 Task: Add the task  Integrate website with a new chatbot for customer support to the section Infinity and Beyond in the project BlueChip and add a Due Date to the respective task as 2024/01/20
Action: Mouse moved to (933, 554)
Screenshot: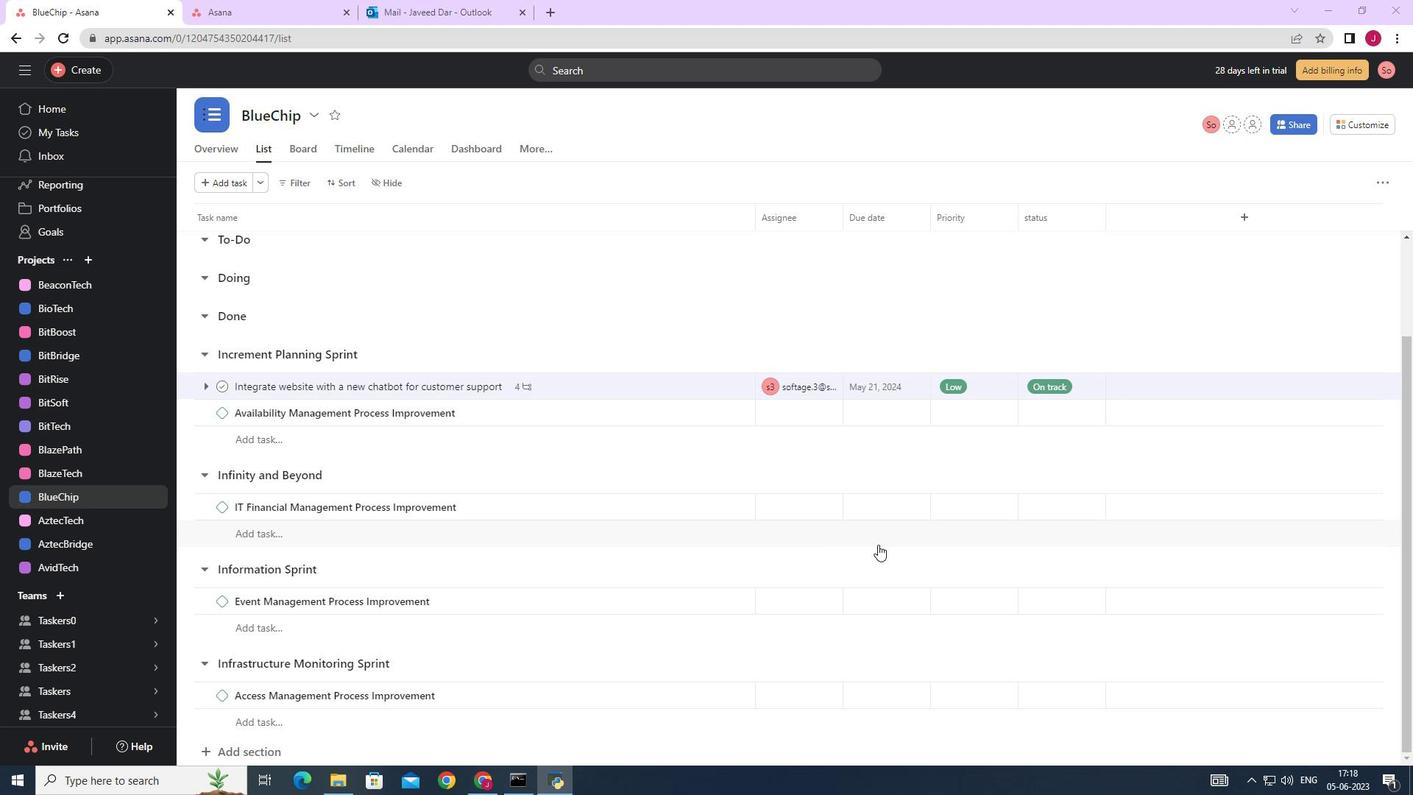 
Action: Mouse scrolled (933, 553) with delta (0, 0)
Screenshot: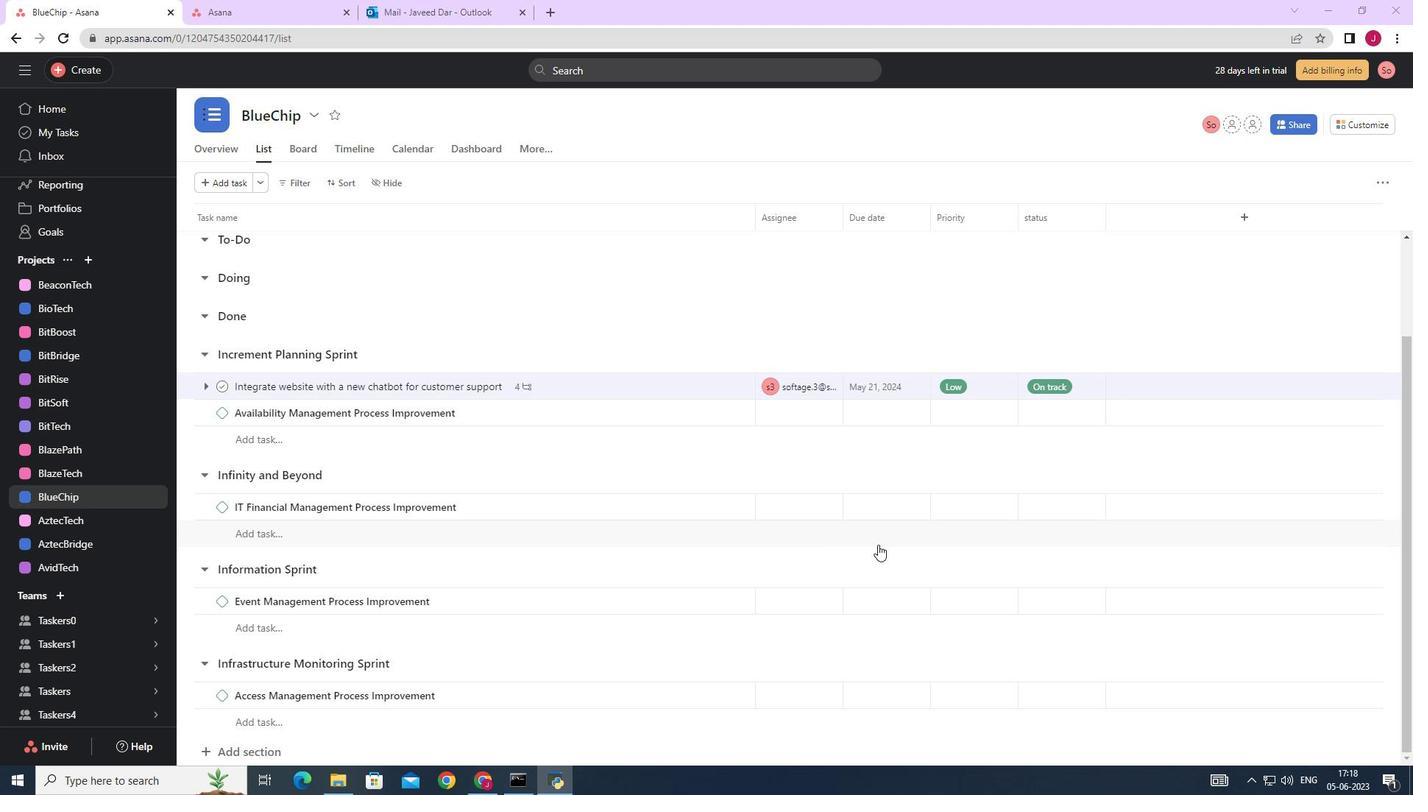 
Action: Mouse moved to (933, 554)
Screenshot: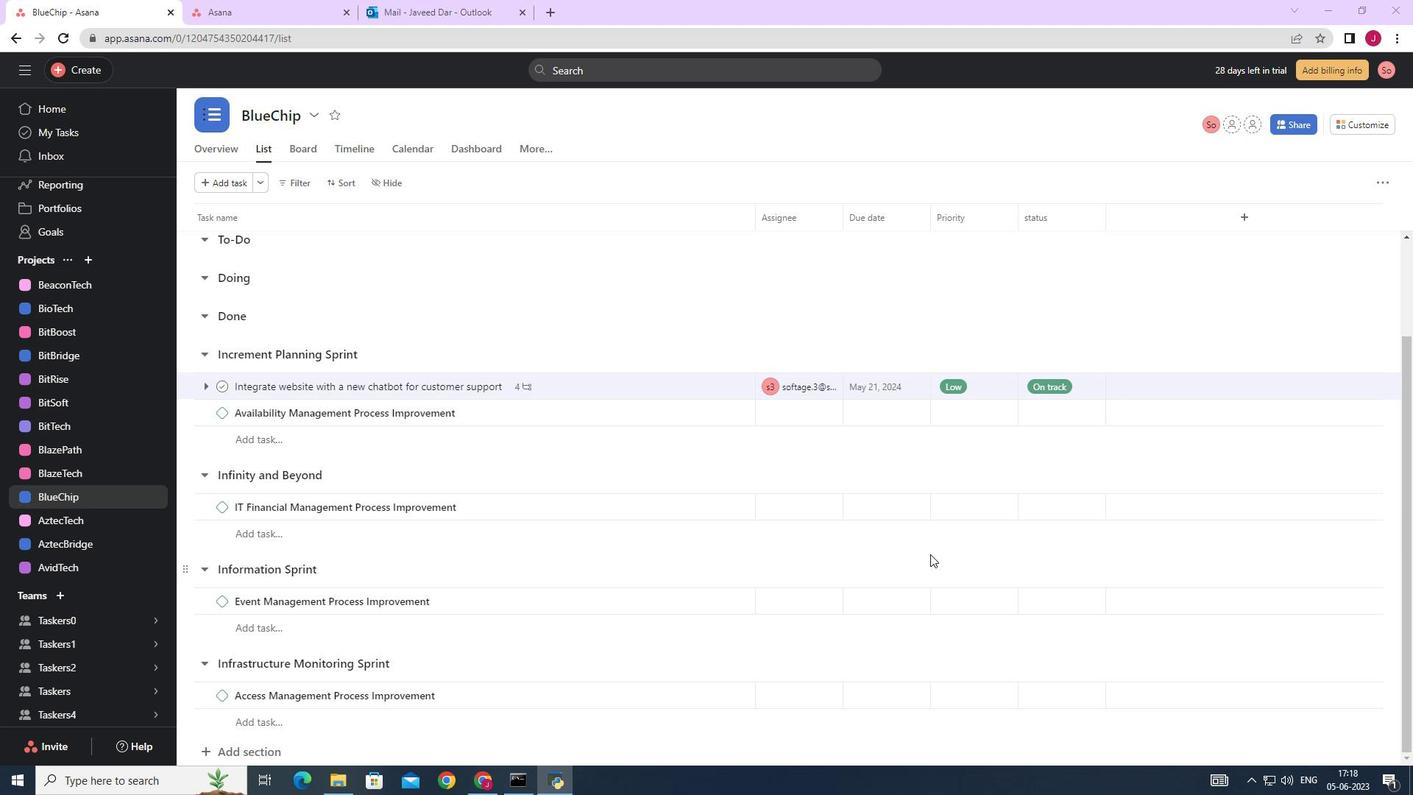 
Action: Mouse scrolled (933, 553) with delta (0, 0)
Screenshot: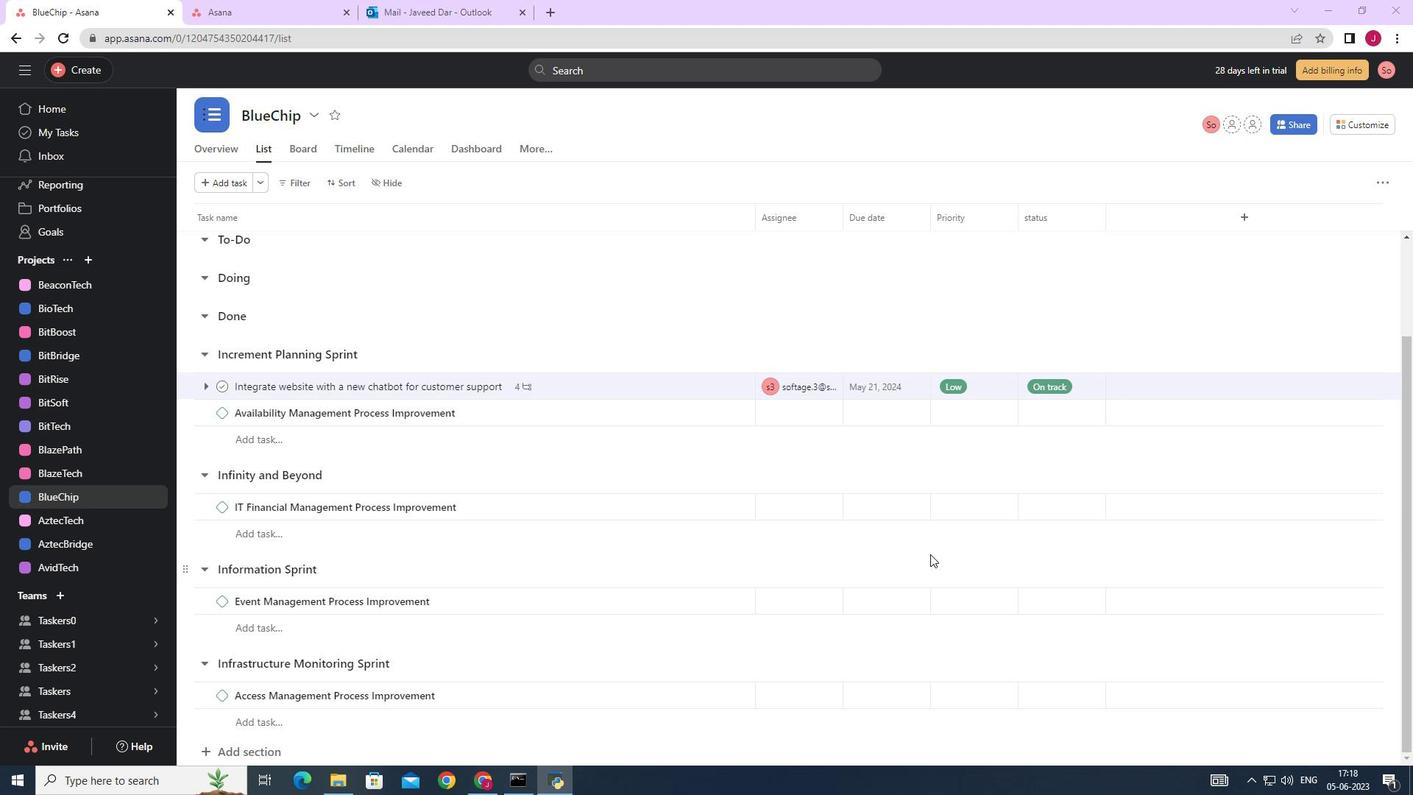 
Action: Mouse moved to (934, 554)
Screenshot: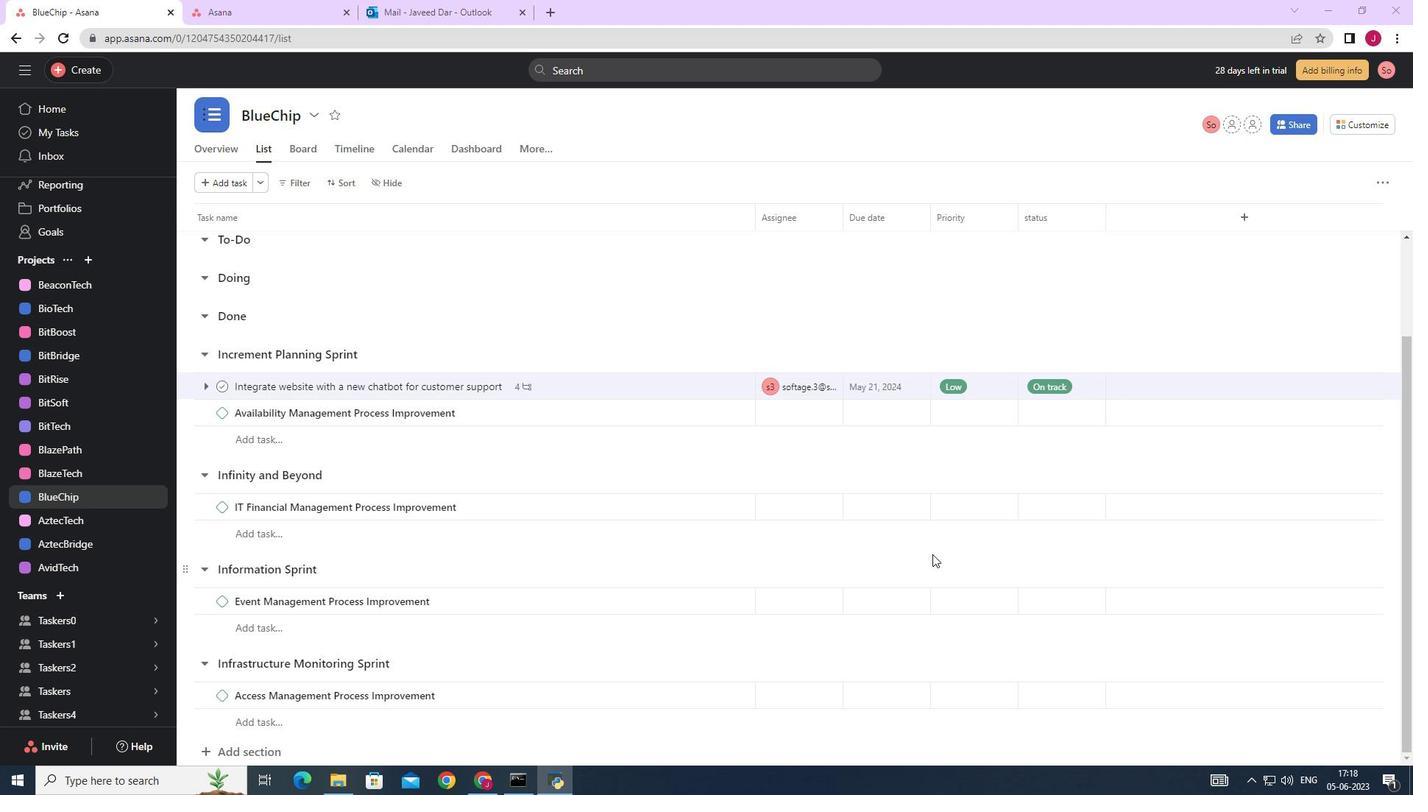 
Action: Mouse scrolled (934, 553) with delta (0, 0)
Screenshot: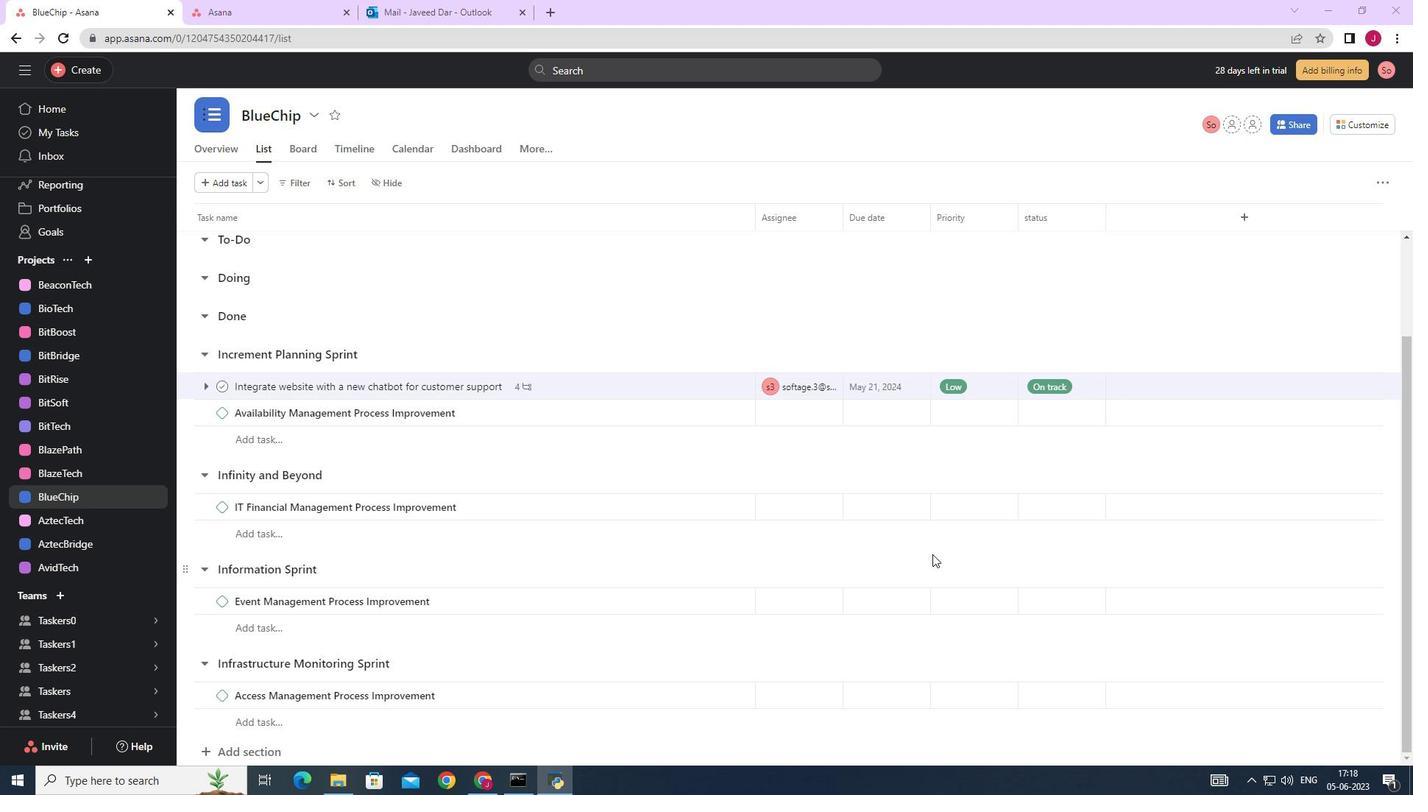 
Action: Mouse moved to (935, 554)
Screenshot: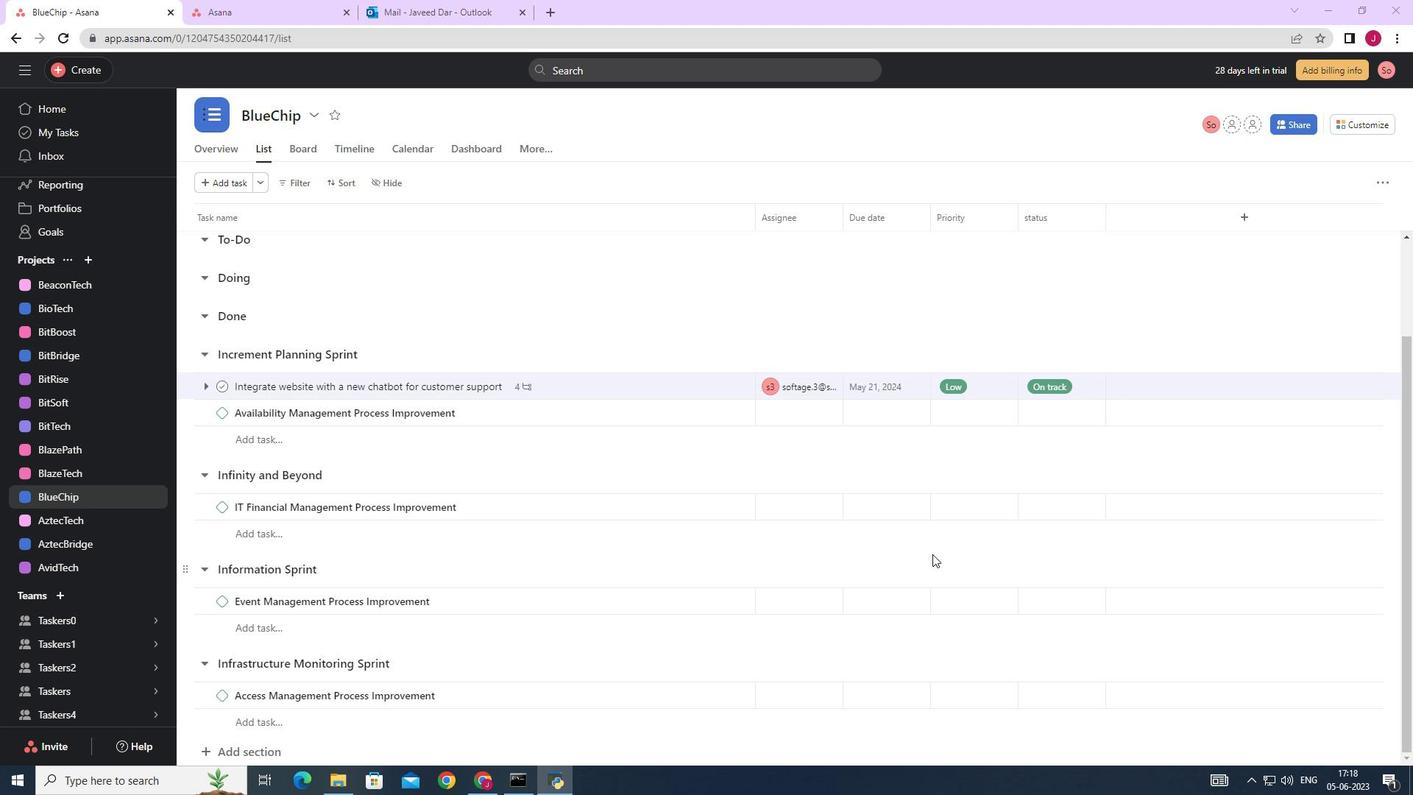 
Action: Mouse scrolled (935, 553) with delta (0, 0)
Screenshot: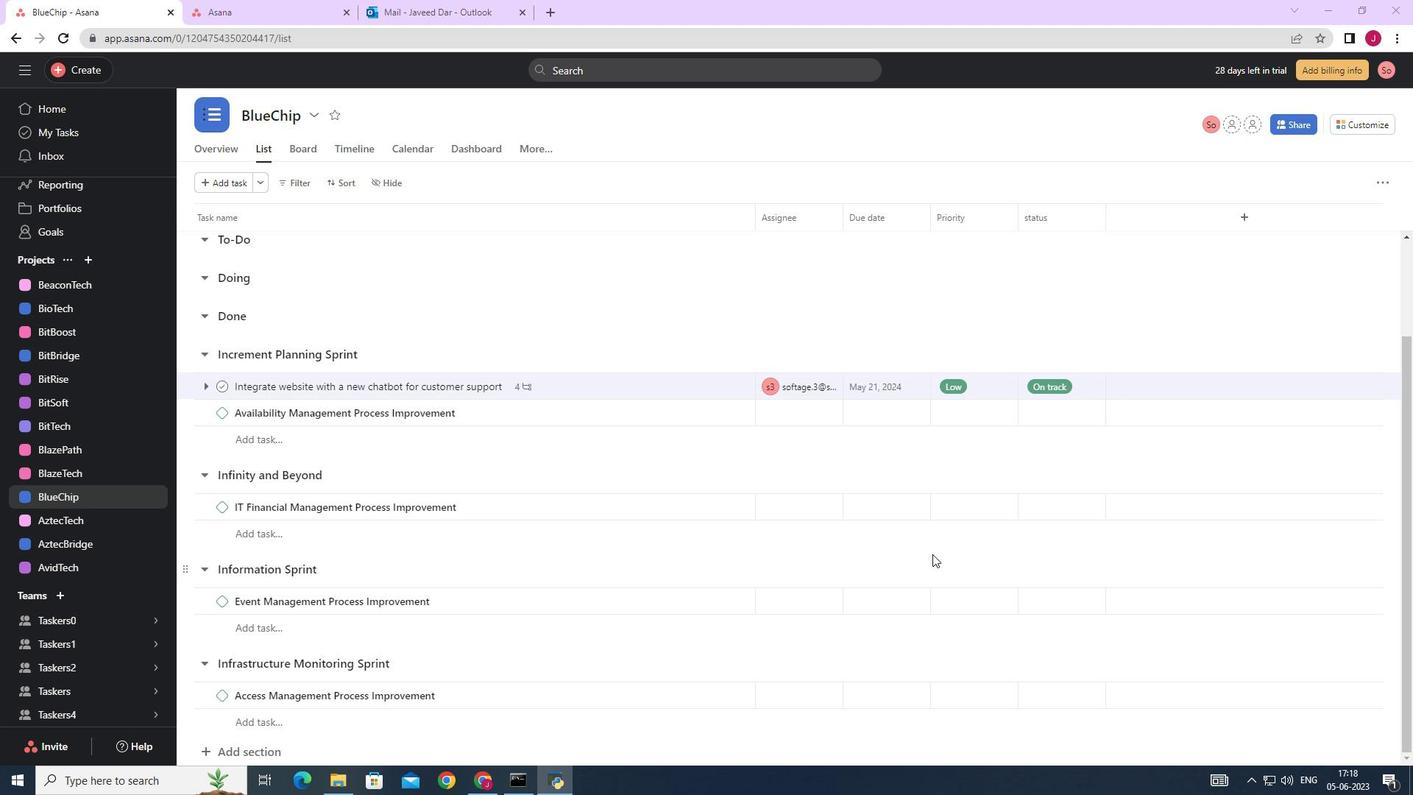 
Action: Mouse scrolled (935, 553) with delta (0, 0)
Screenshot: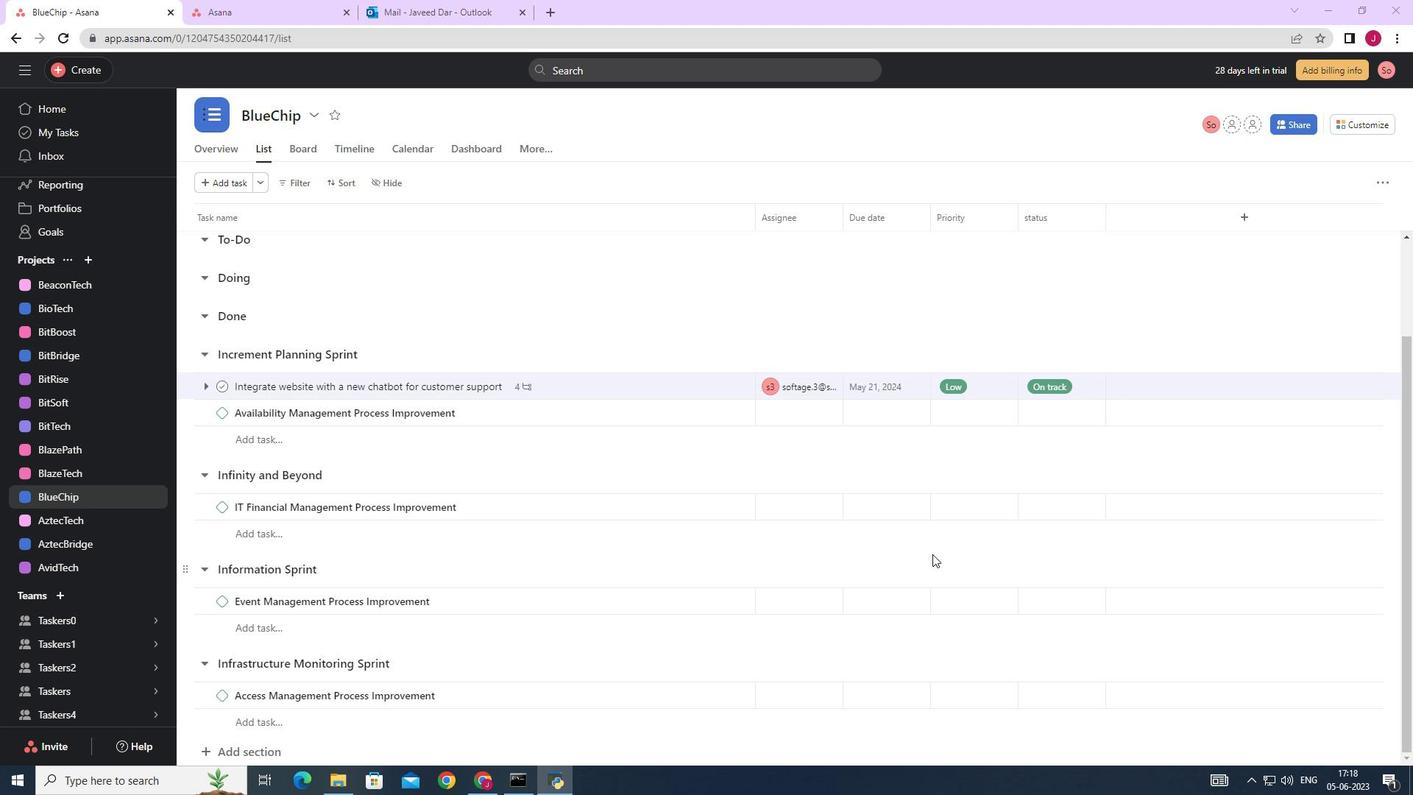 
Action: Mouse moved to (704, 378)
Screenshot: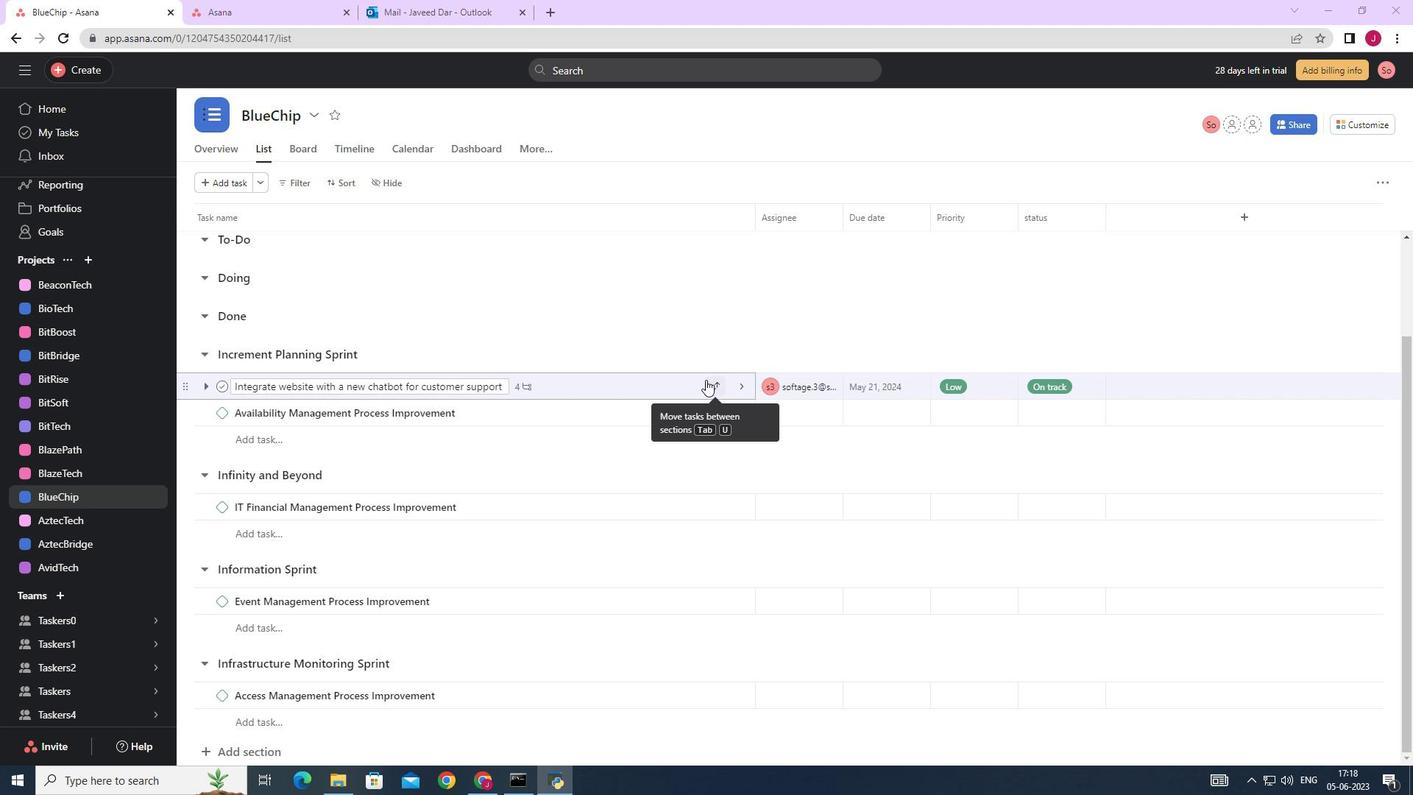 
Action: Mouse pressed left at (704, 378)
Screenshot: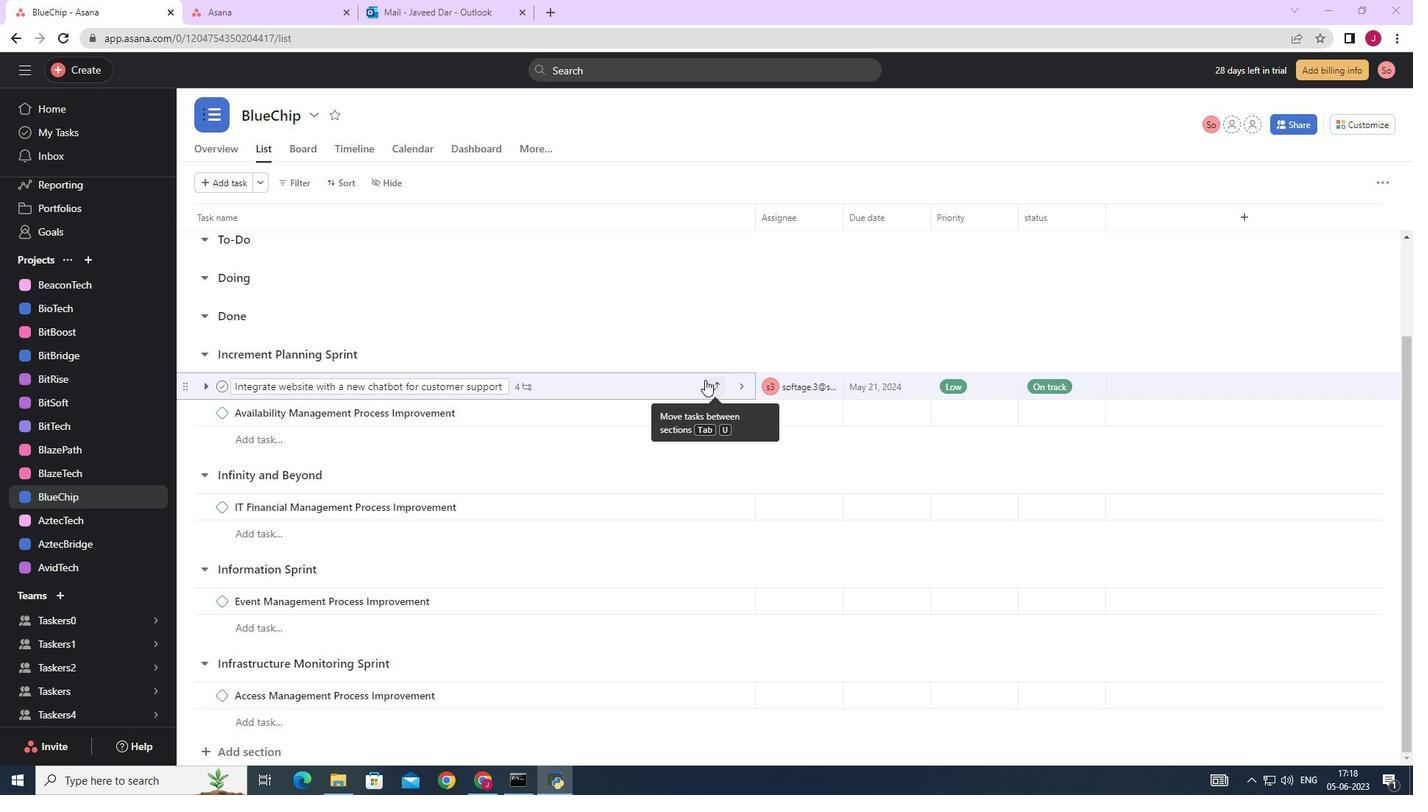 
Action: Mouse moved to (1392, 182)
Screenshot: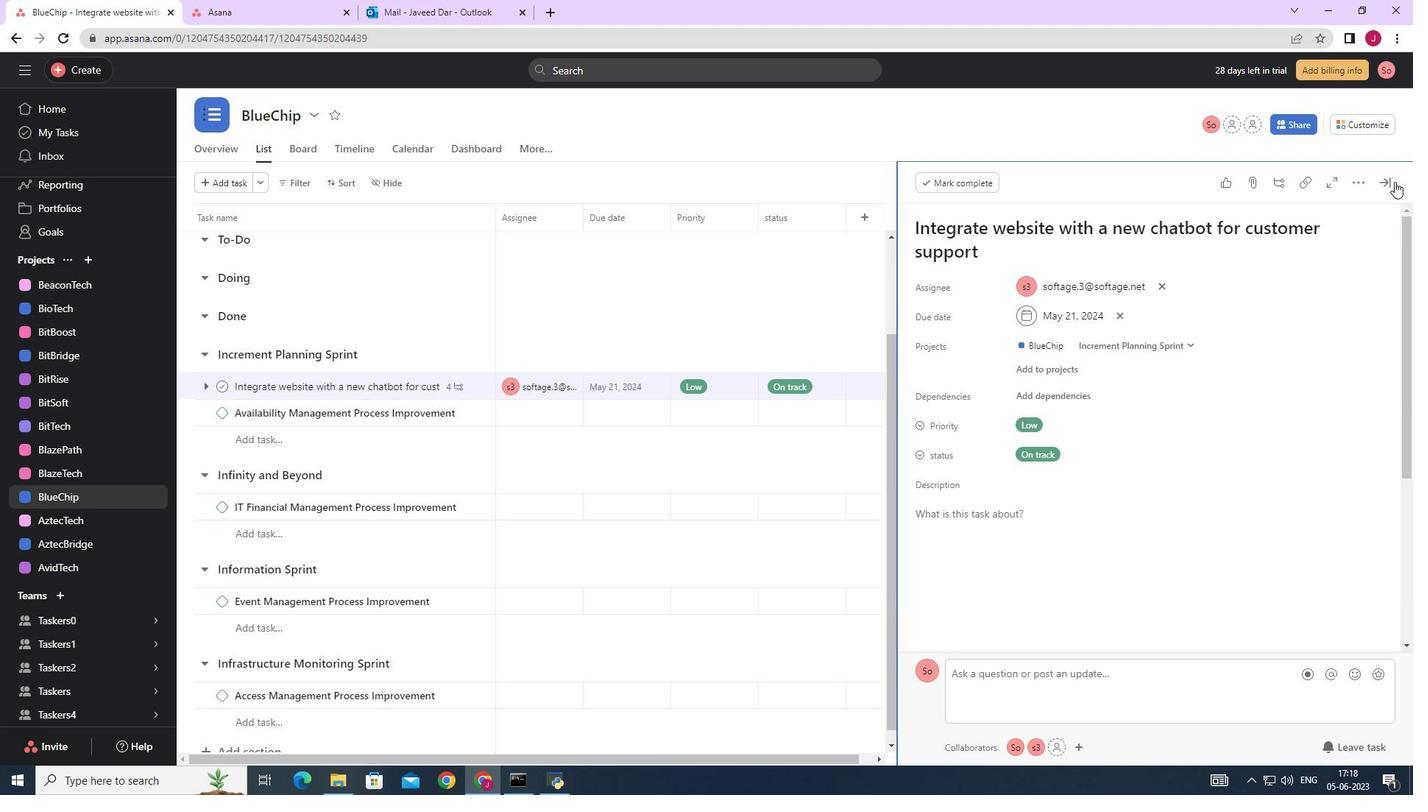 
Action: Mouse pressed left at (1392, 182)
Screenshot: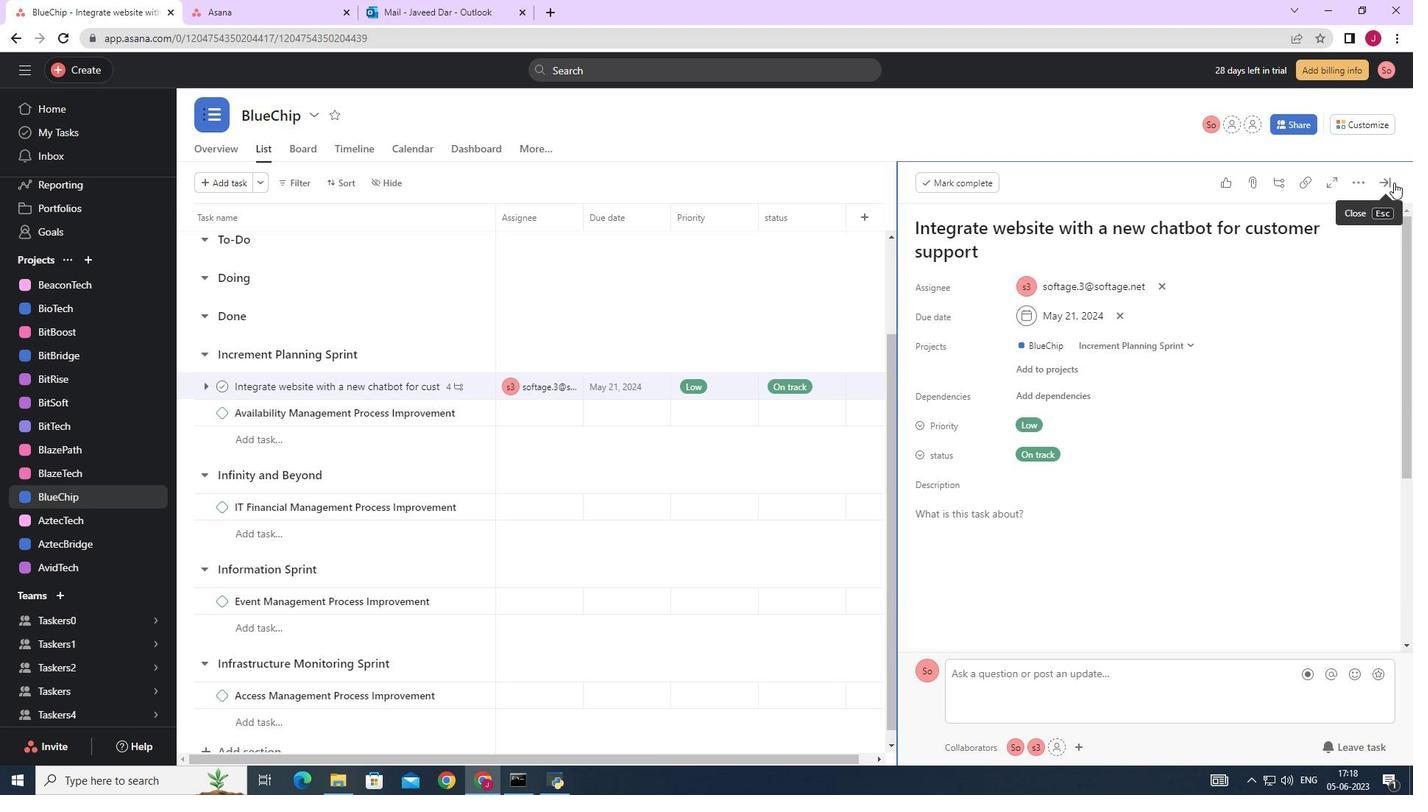 
Action: Mouse moved to (718, 382)
Screenshot: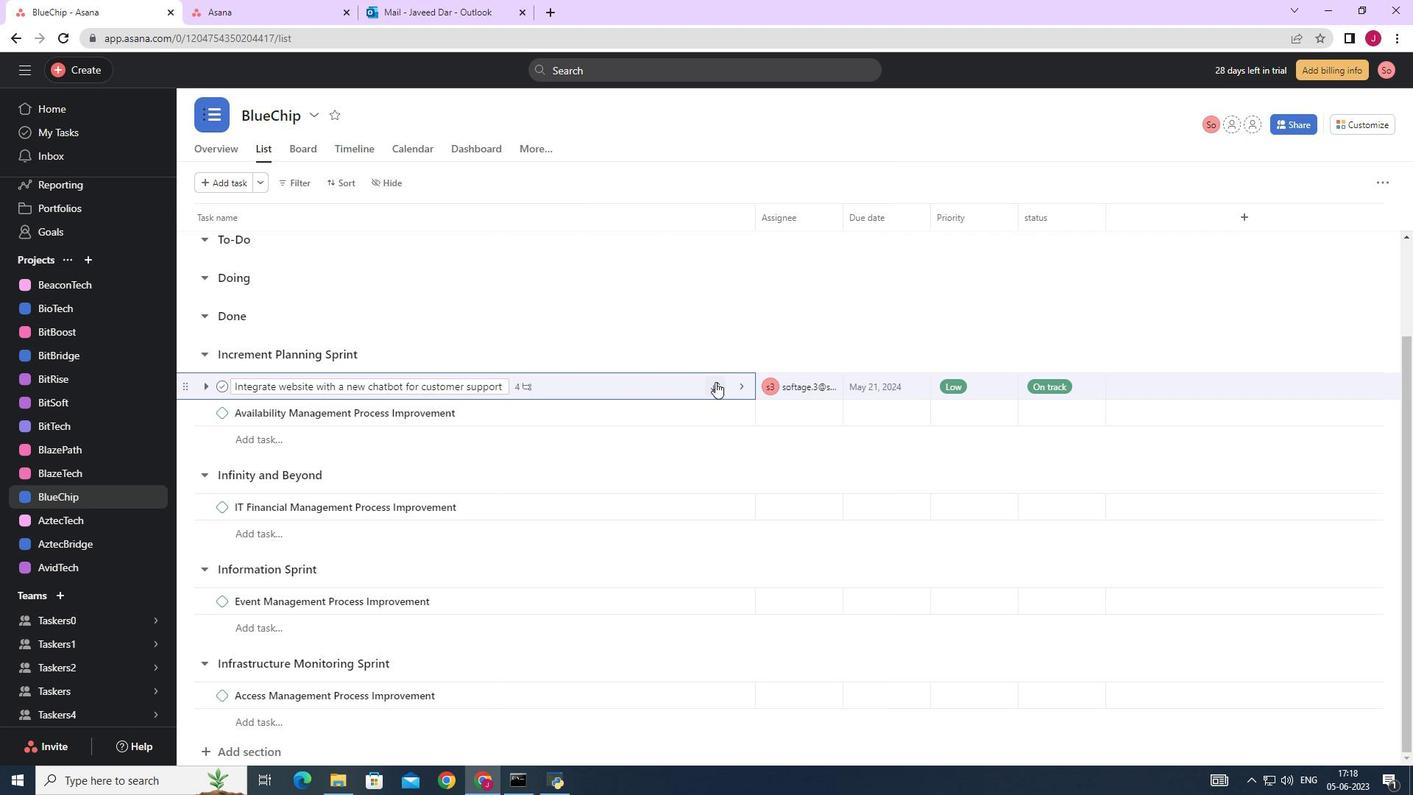 
Action: Mouse pressed left at (718, 382)
Screenshot: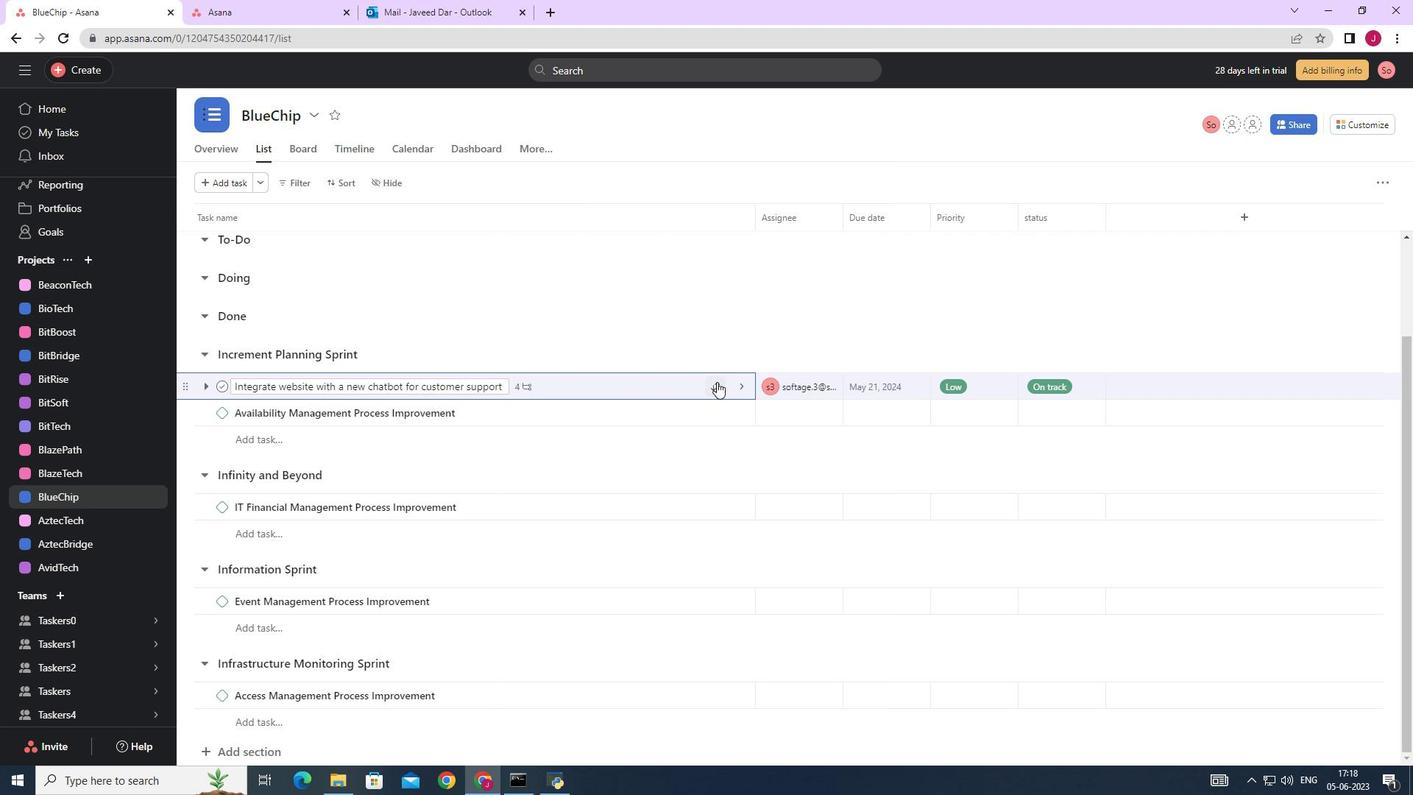 
Action: Mouse moved to (612, 572)
Screenshot: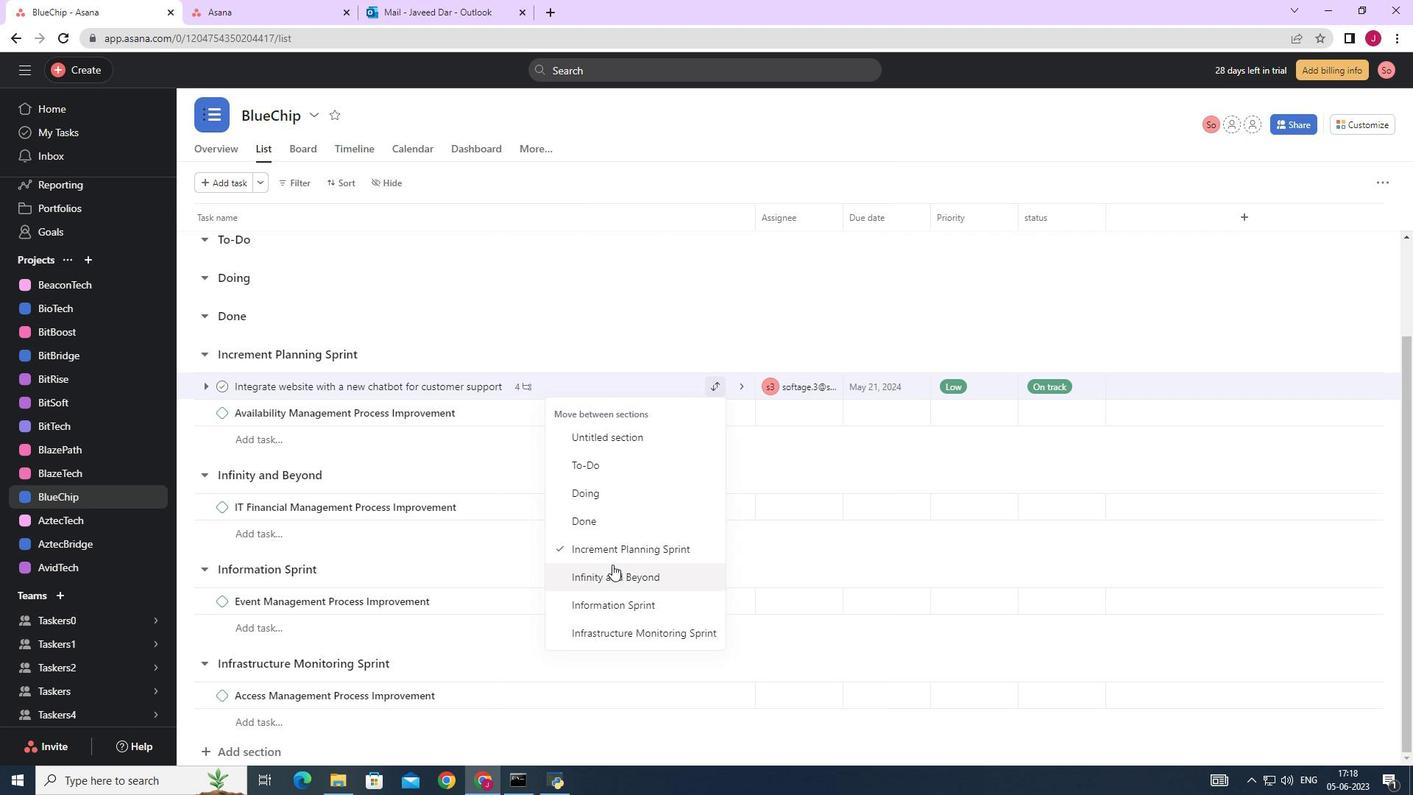 
Action: Mouse pressed left at (612, 572)
Screenshot: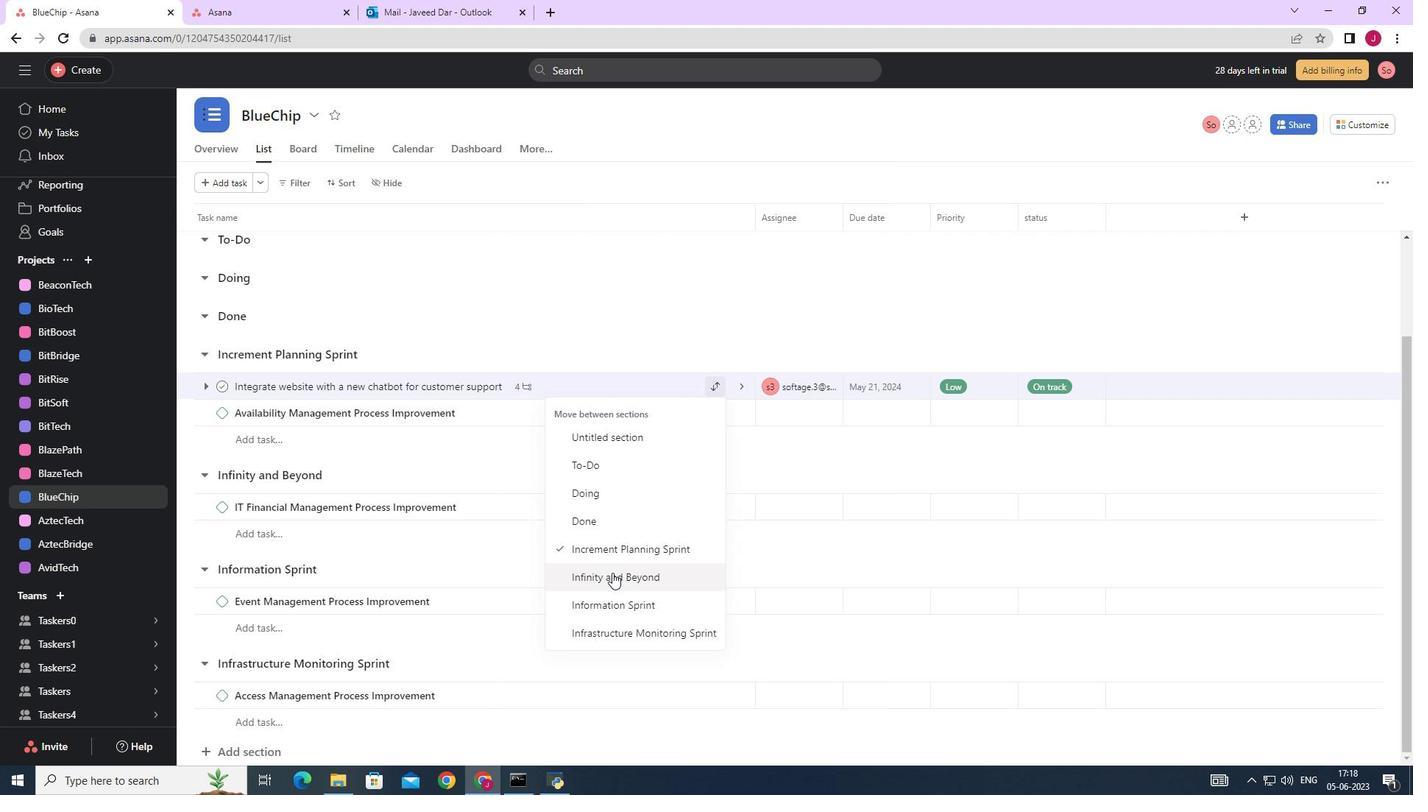
Action: Mouse moved to (918, 482)
Screenshot: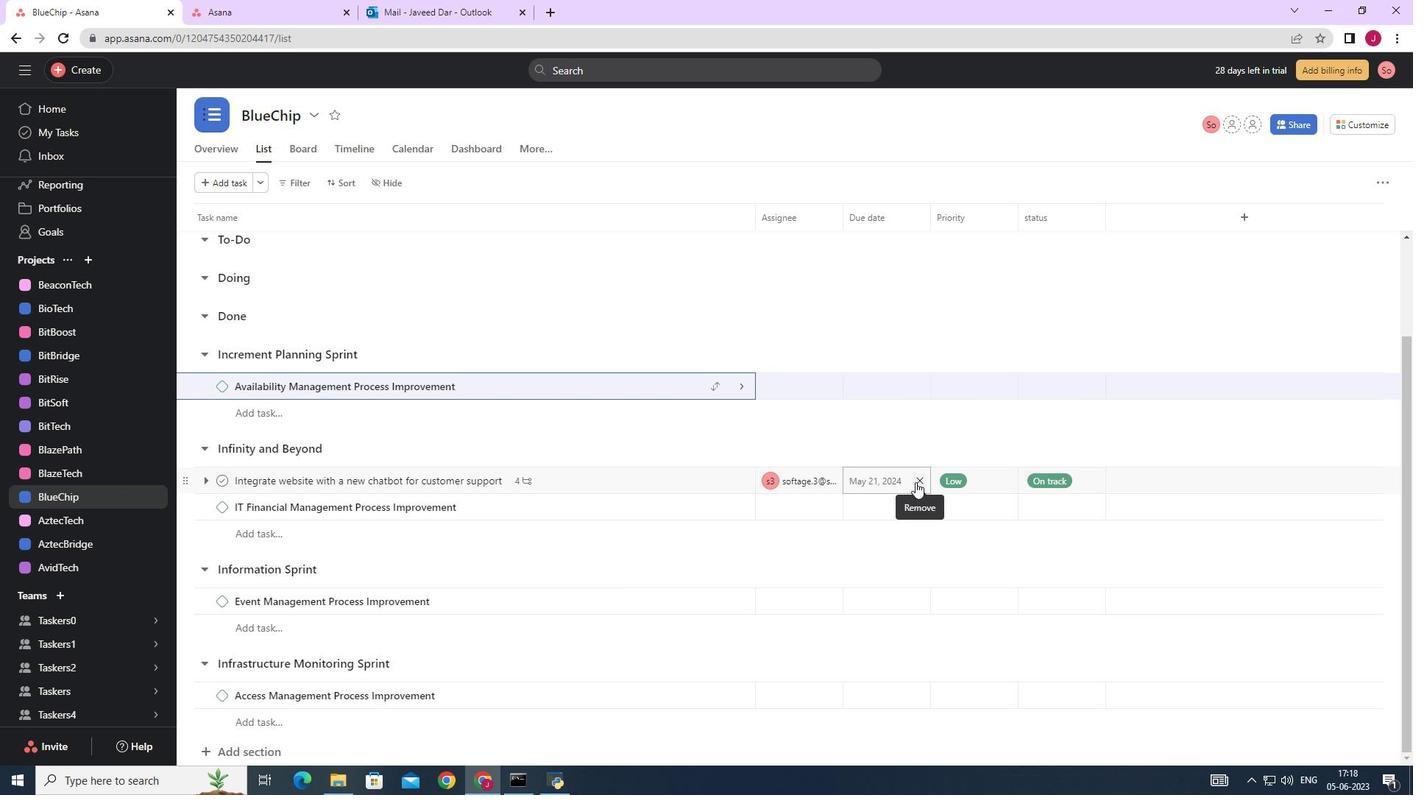 
Action: Mouse pressed left at (918, 482)
Screenshot: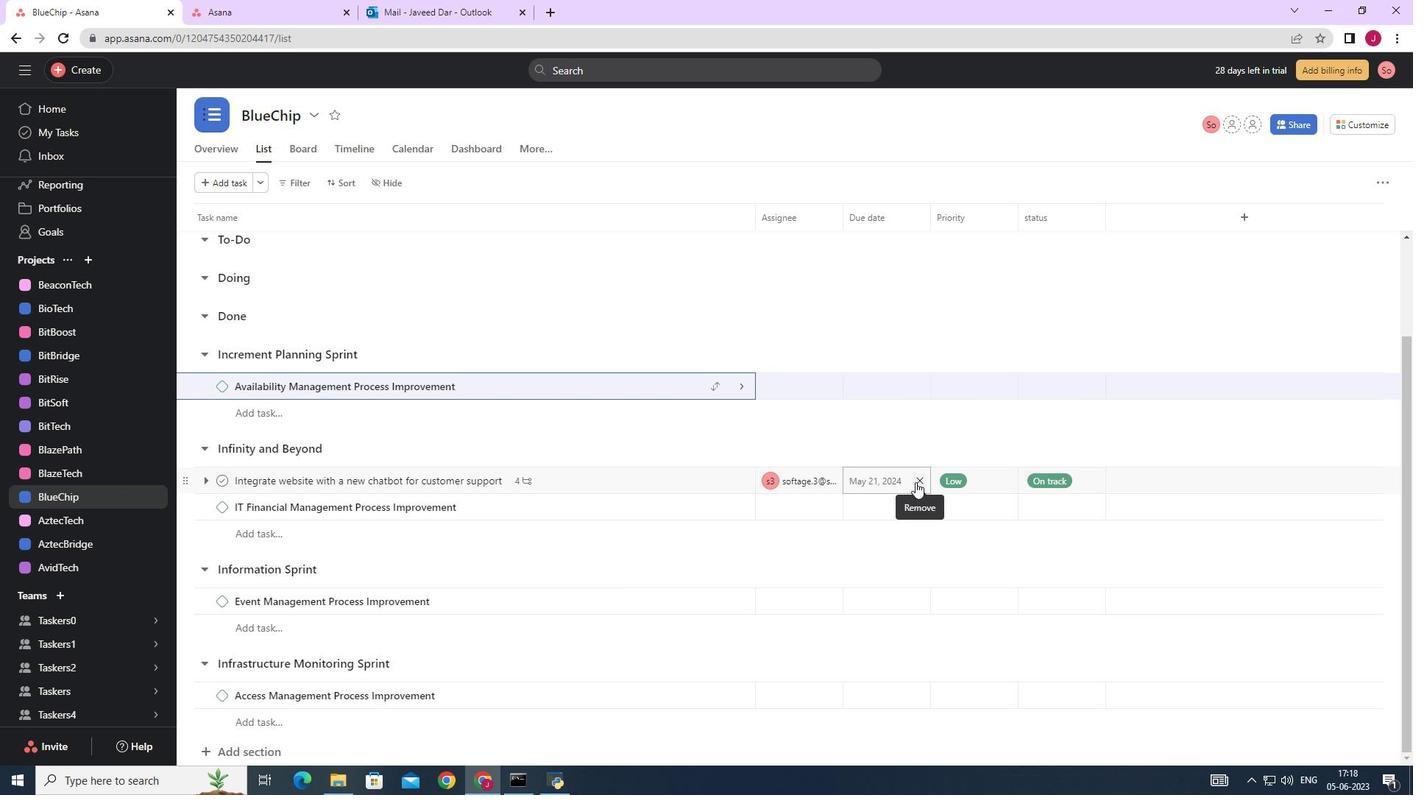 
Action: Mouse moved to (898, 485)
Screenshot: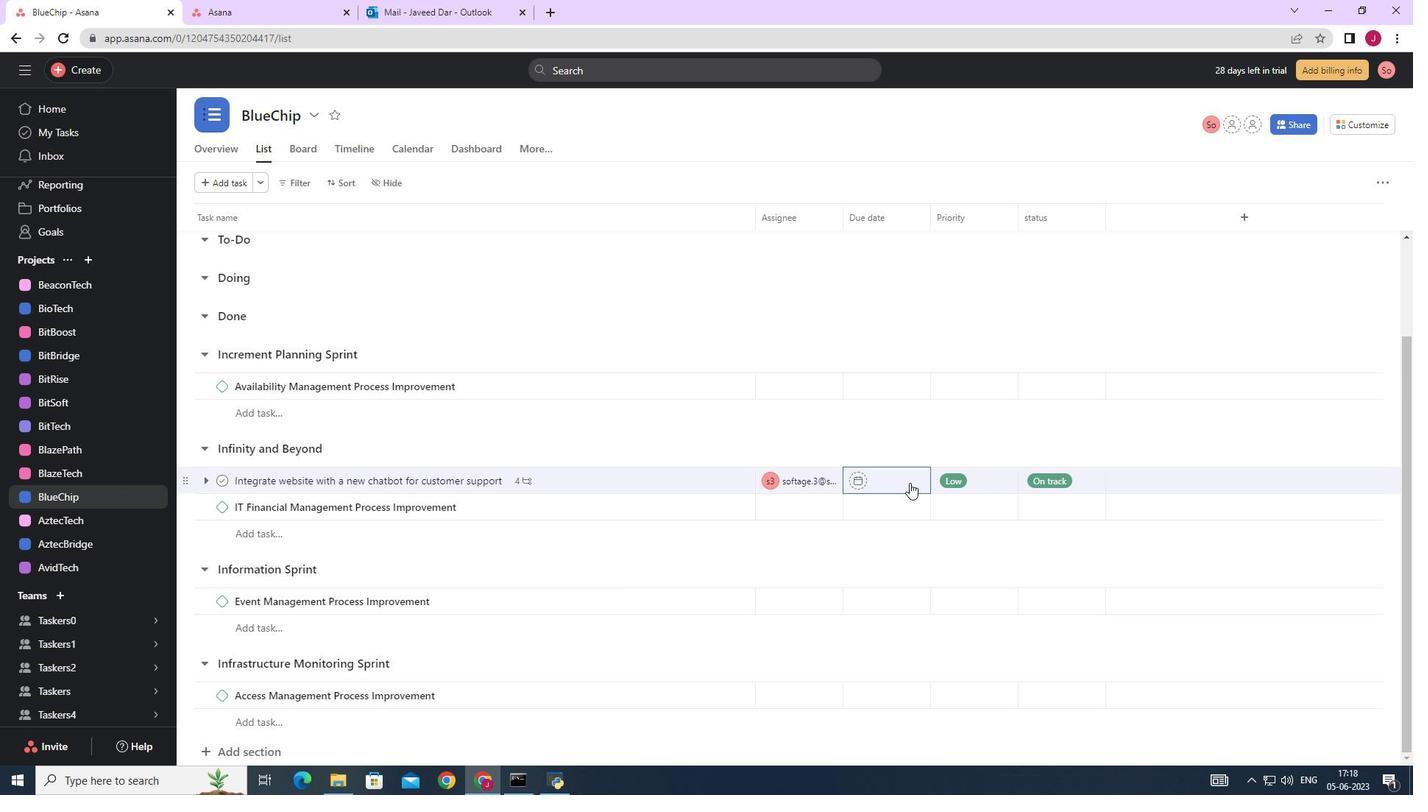 
Action: Mouse pressed left at (898, 485)
Screenshot: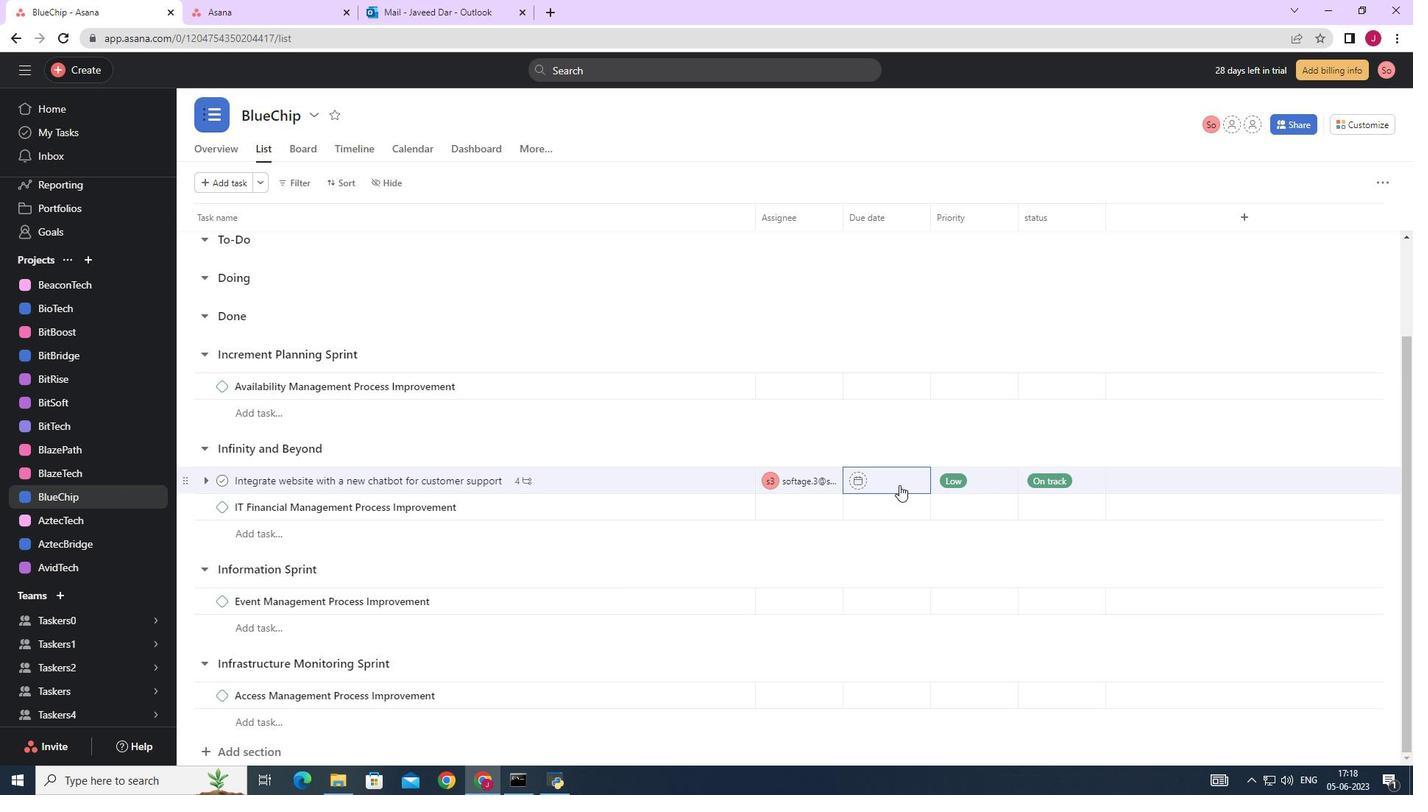 
Action: Mouse moved to (1035, 250)
Screenshot: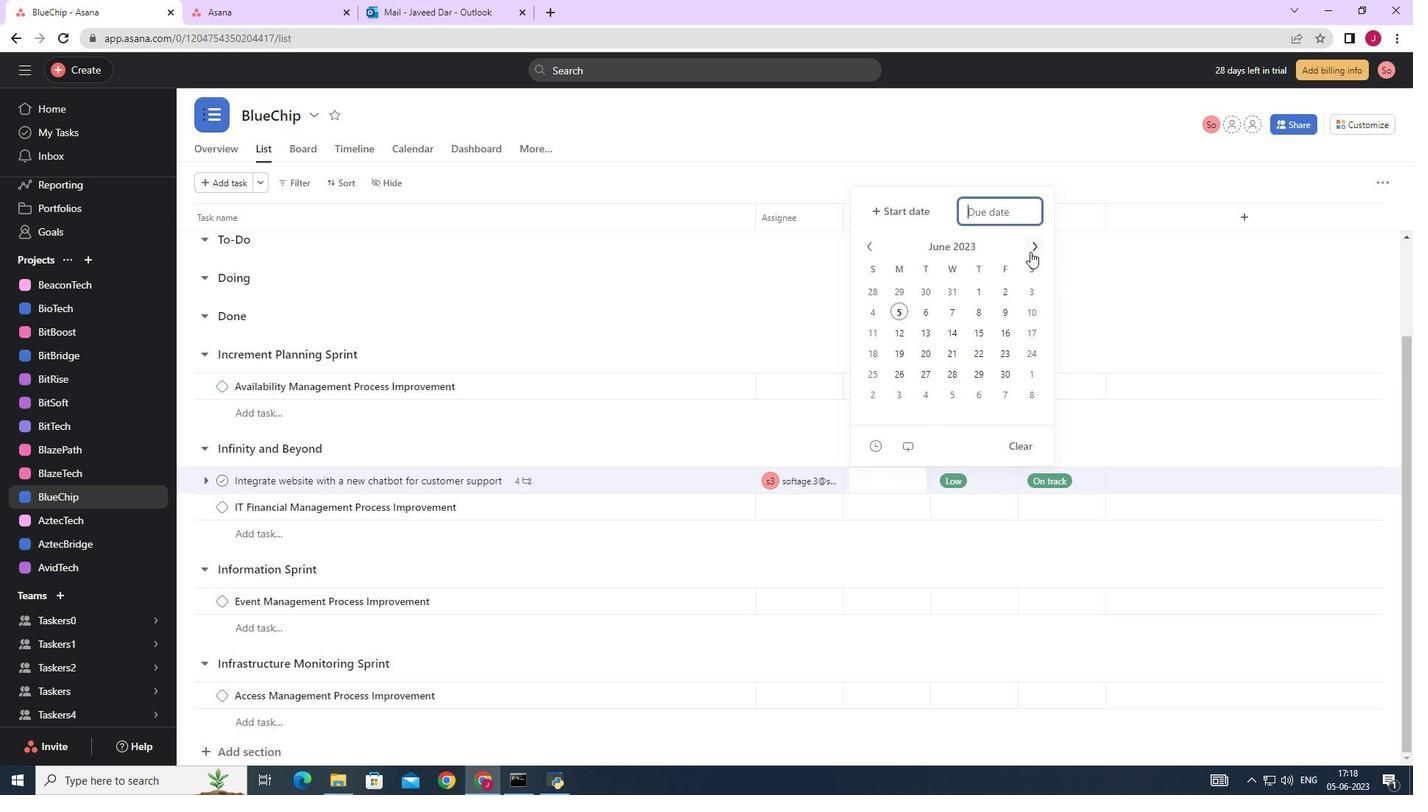 
Action: Mouse pressed left at (1035, 250)
Screenshot: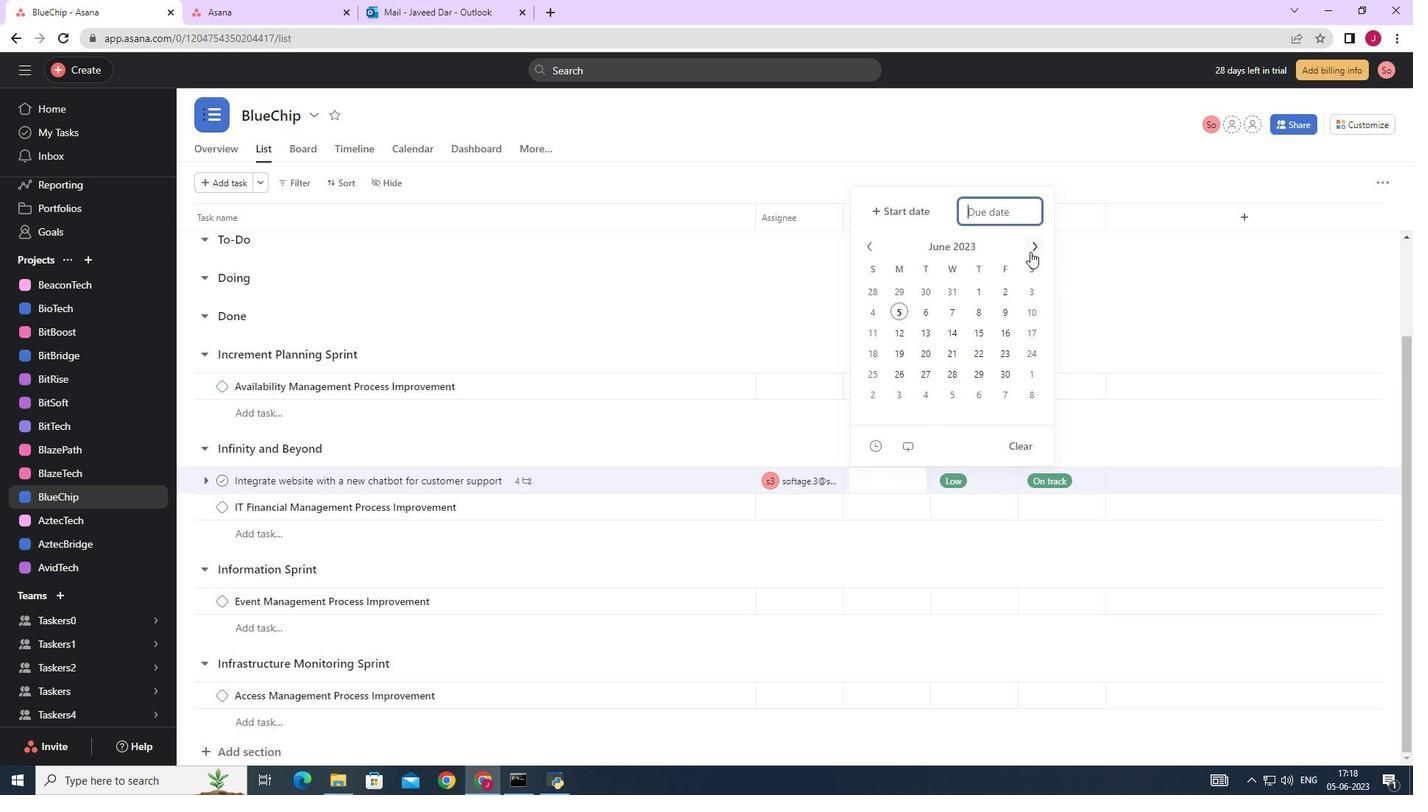 
Action: Mouse pressed left at (1035, 250)
Screenshot: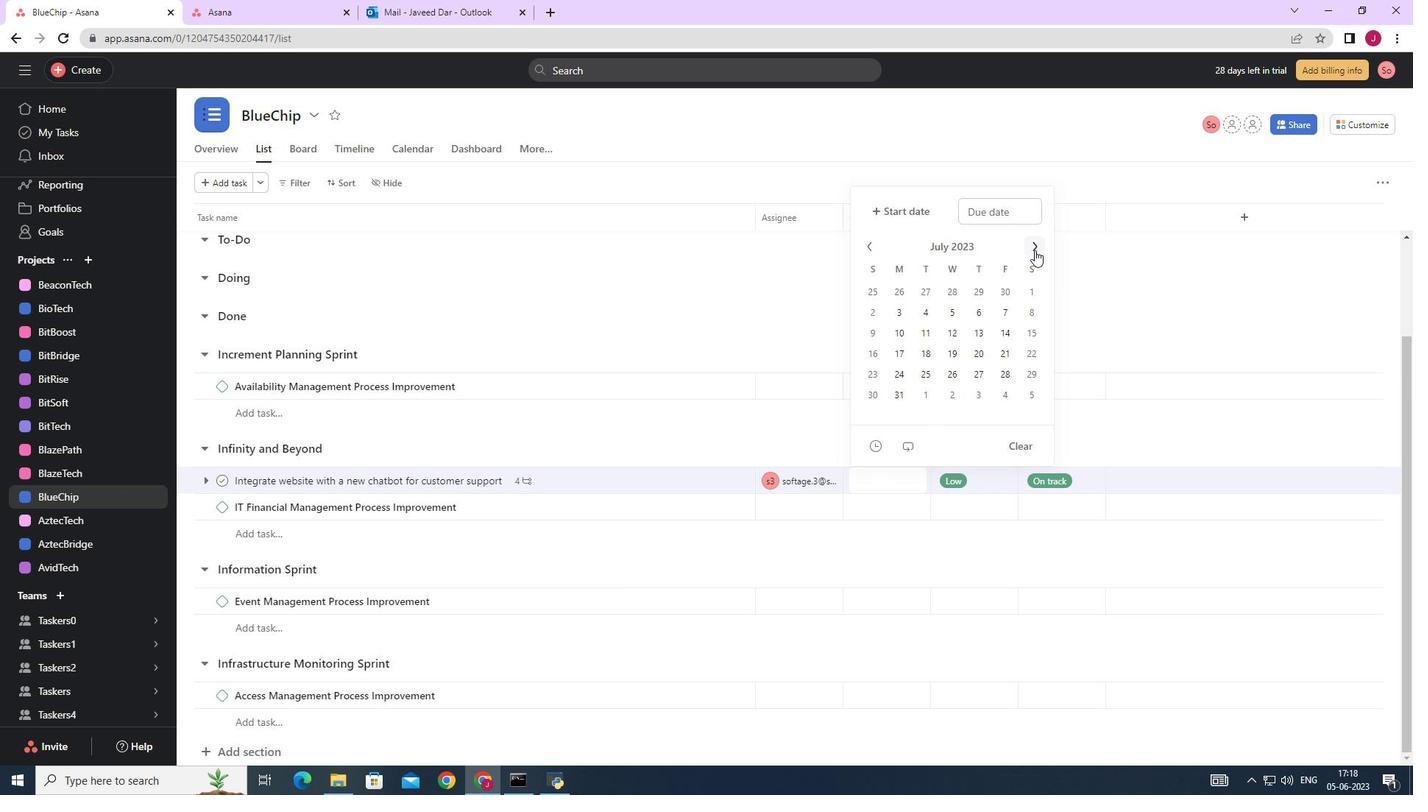 
Action: Mouse pressed left at (1035, 250)
Screenshot: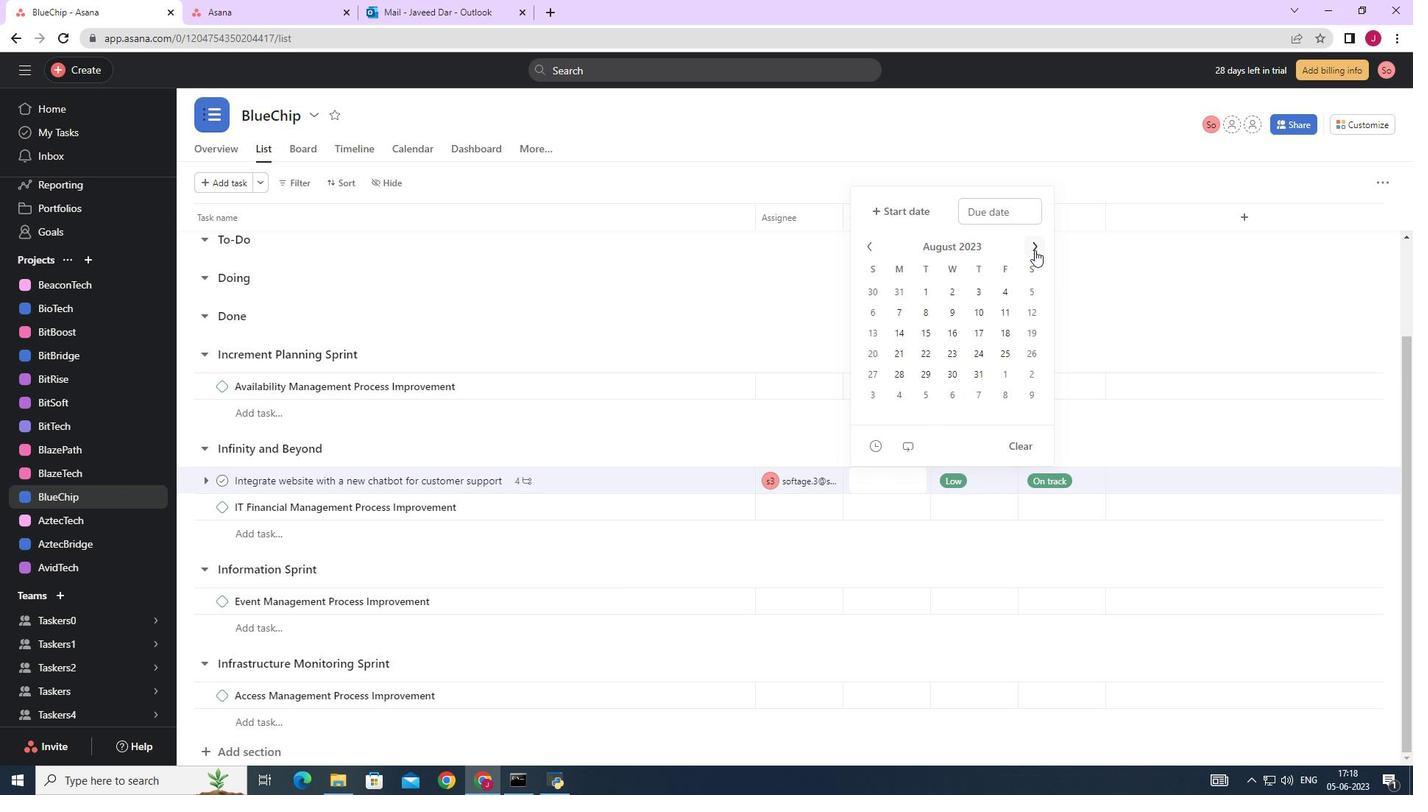 
Action: Mouse pressed left at (1035, 250)
Screenshot: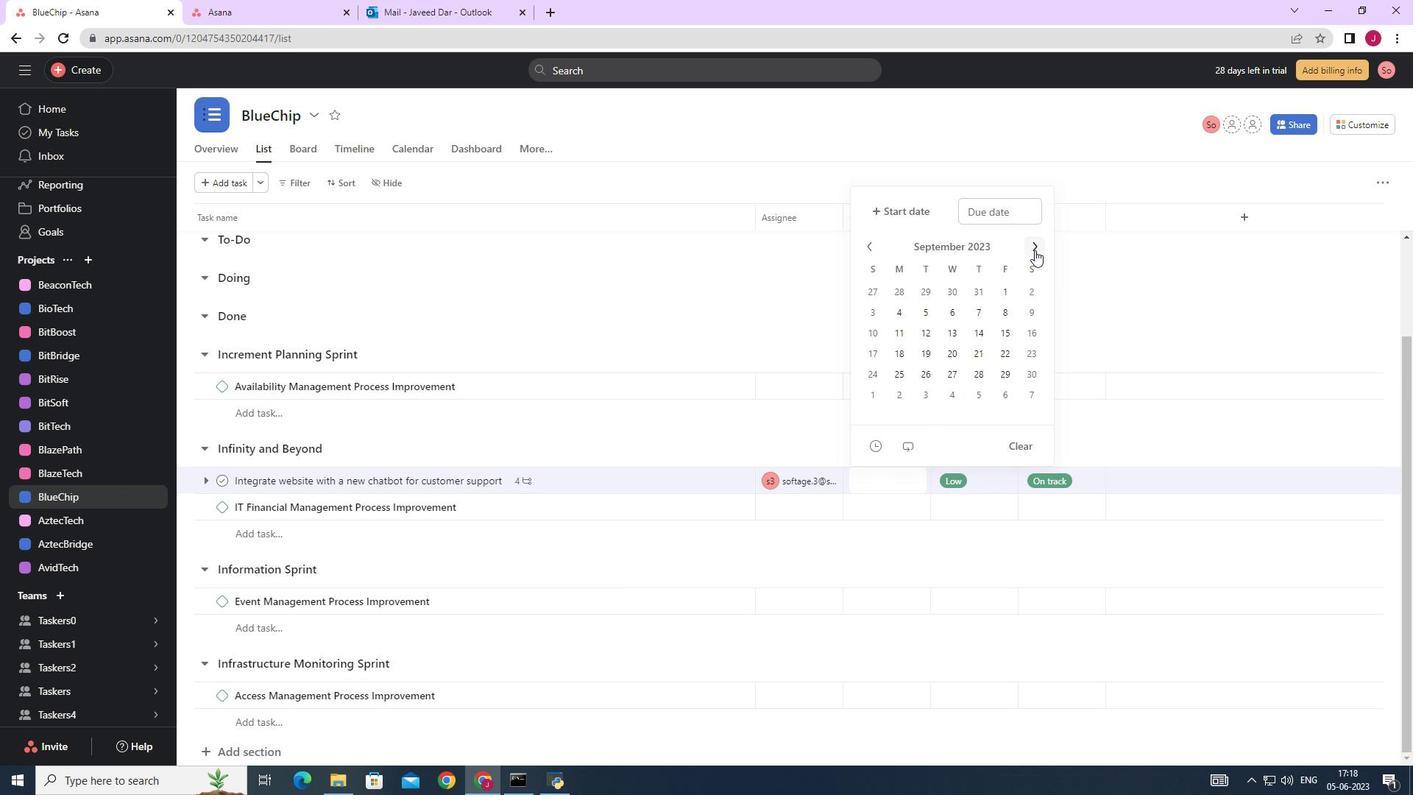 
Action: Mouse pressed left at (1035, 250)
Screenshot: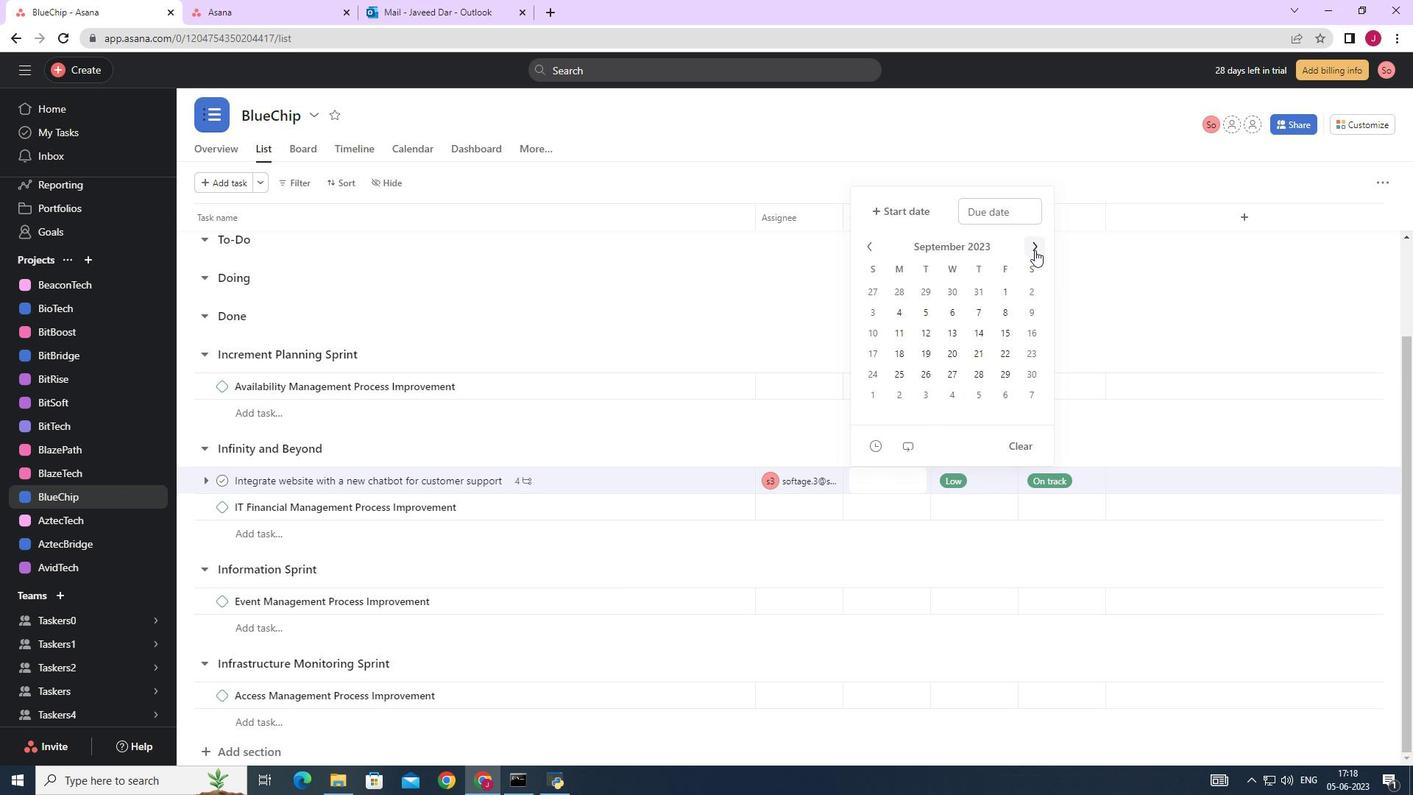 
Action: Mouse pressed left at (1035, 250)
Screenshot: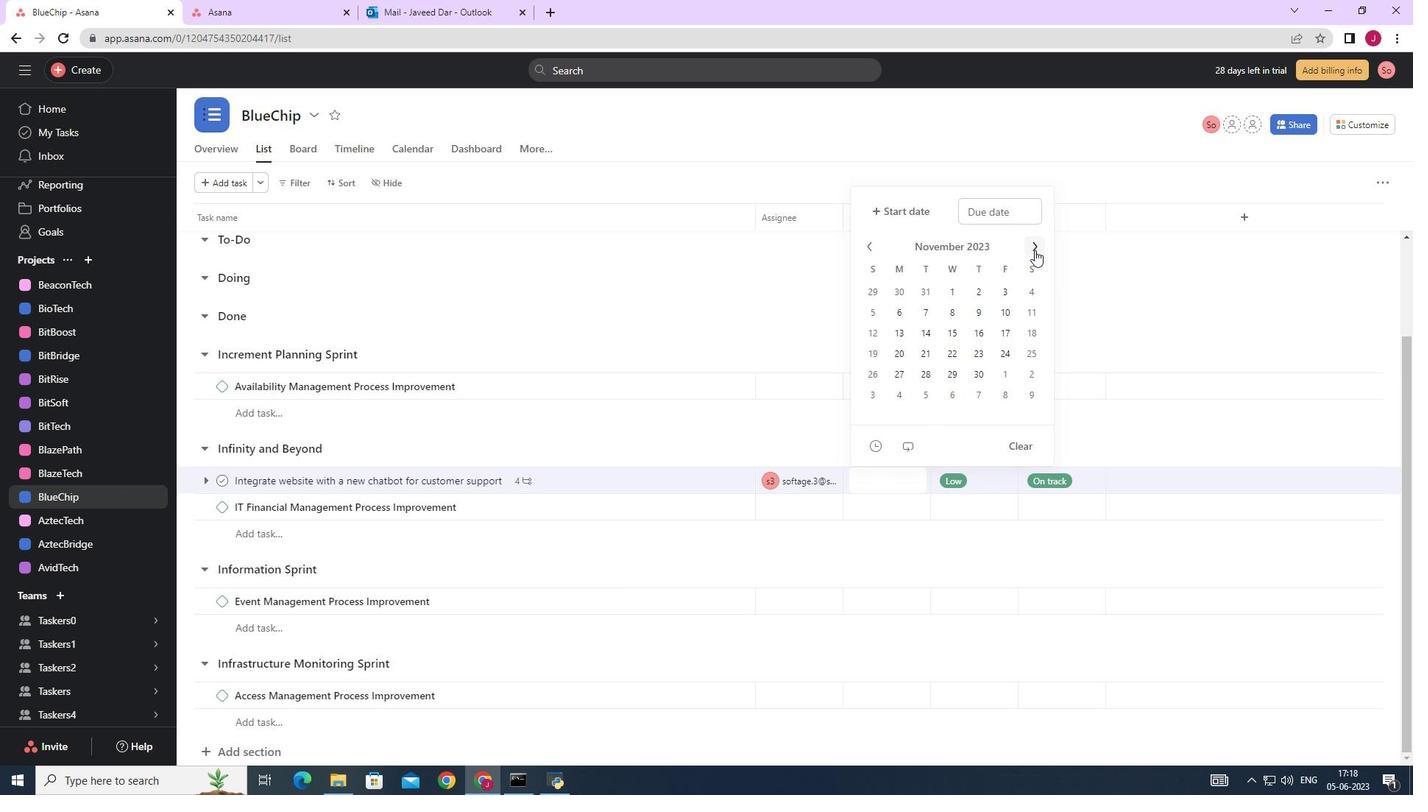 
Action: Mouse pressed left at (1035, 250)
Screenshot: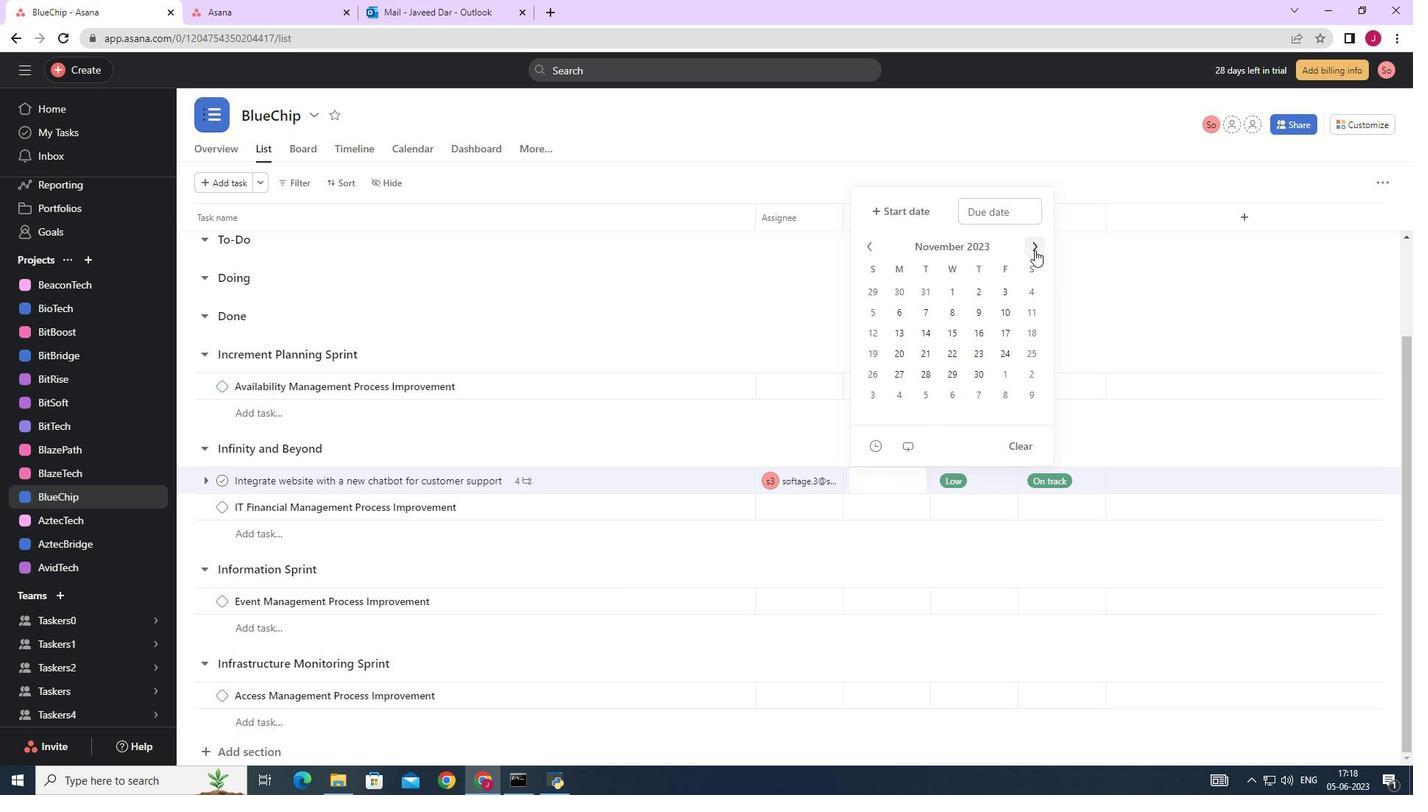 
Action: Mouse pressed left at (1035, 250)
Screenshot: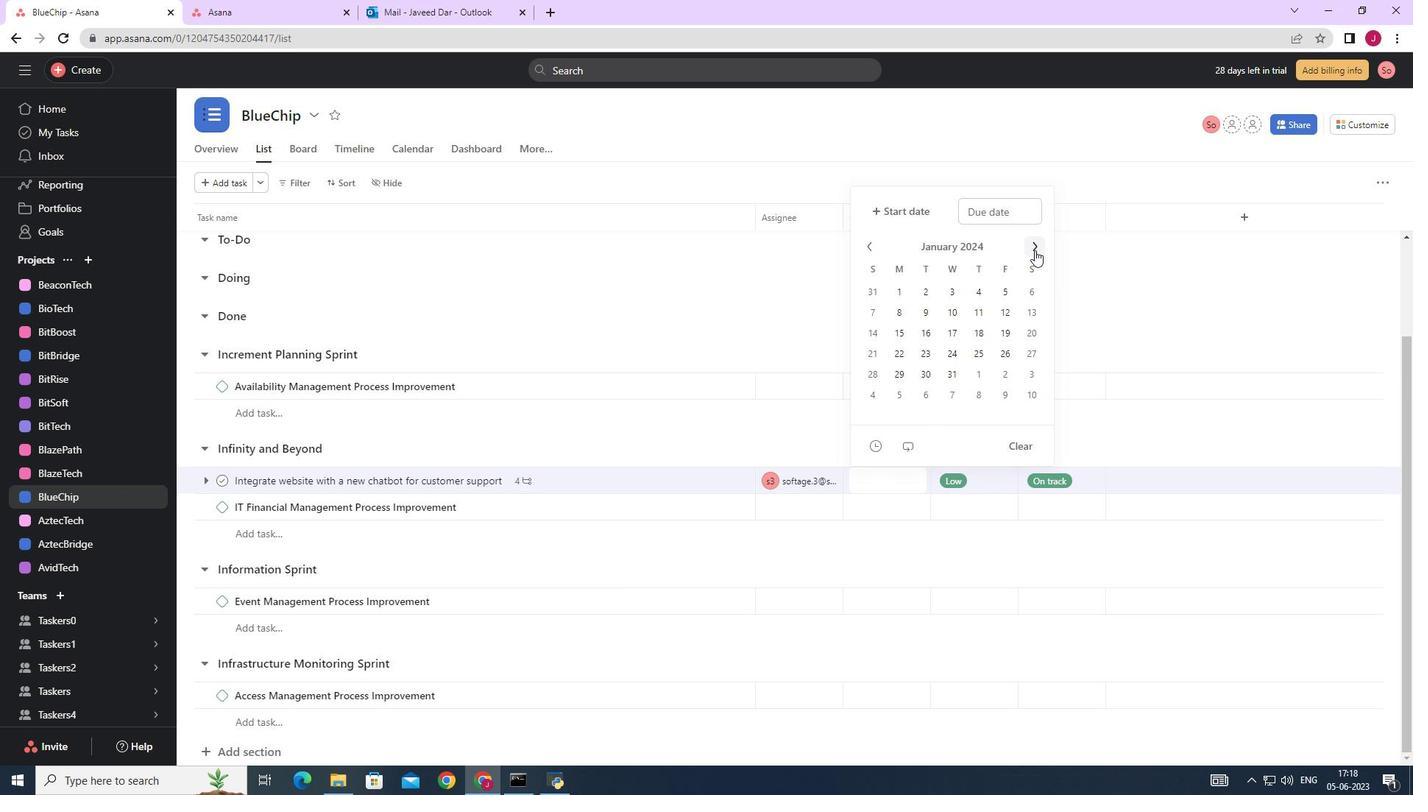 
Action: Mouse pressed left at (1035, 250)
Screenshot: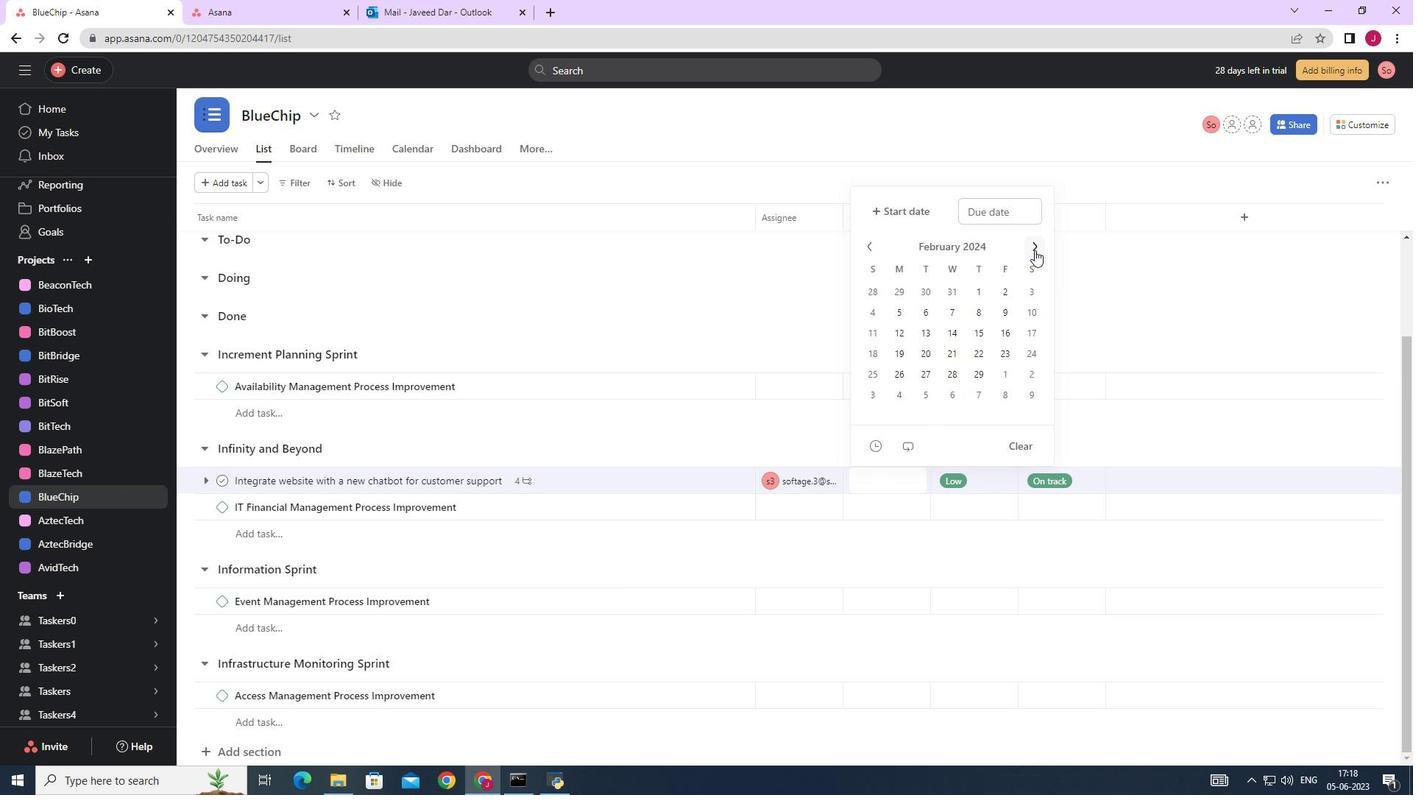 
Action: Mouse moved to (872, 245)
Screenshot: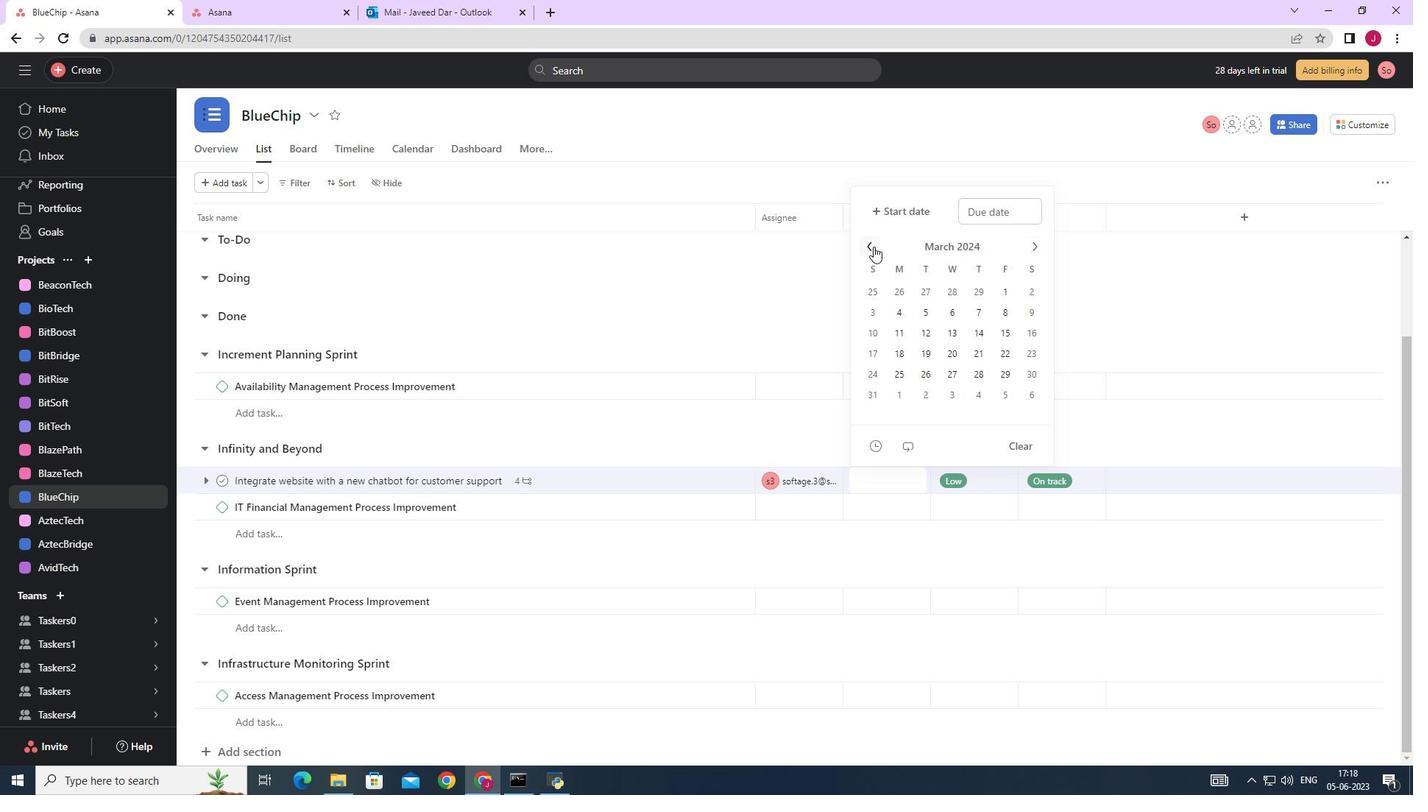 
Action: Mouse pressed left at (872, 245)
Screenshot: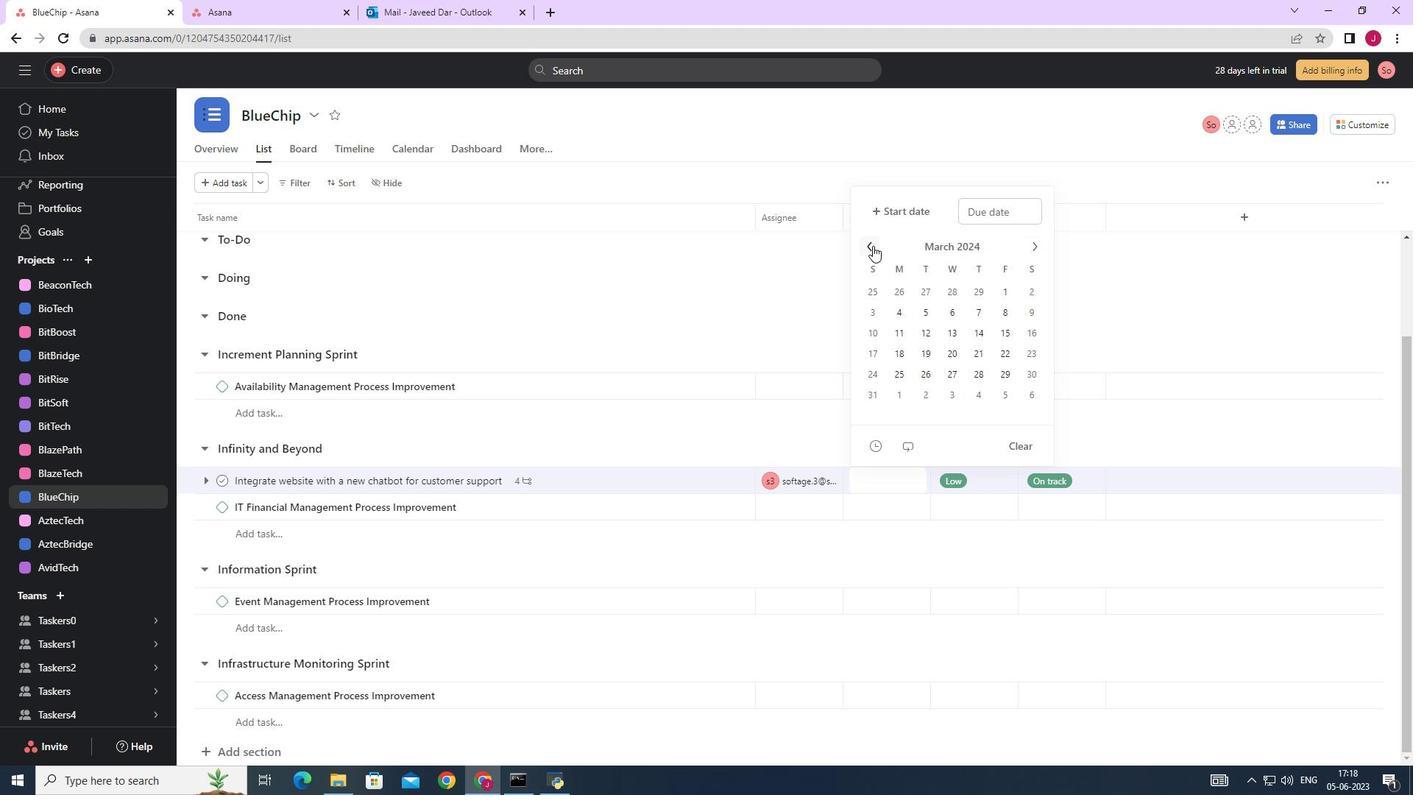 
Action: Mouse pressed left at (872, 245)
Screenshot: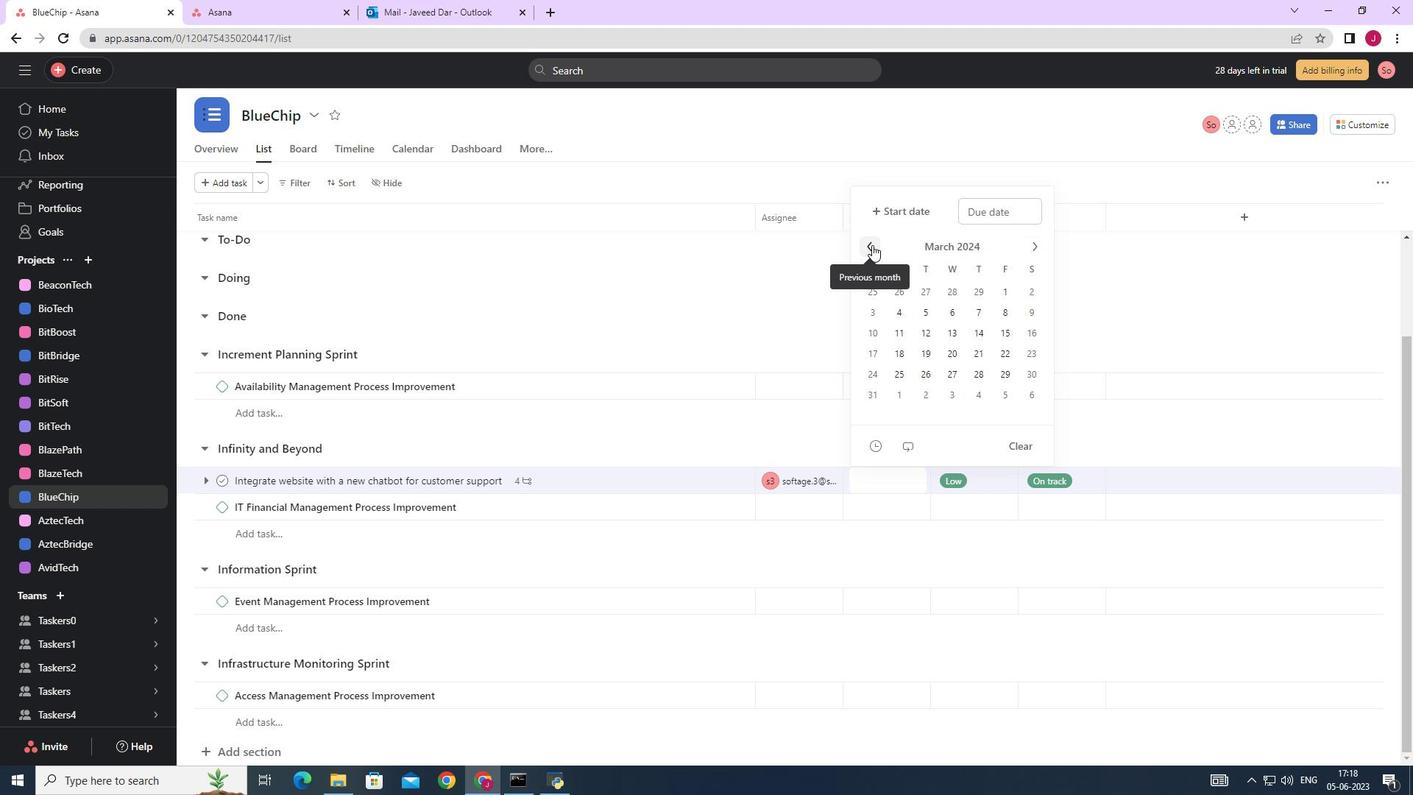 
Action: Mouse moved to (1031, 330)
Screenshot: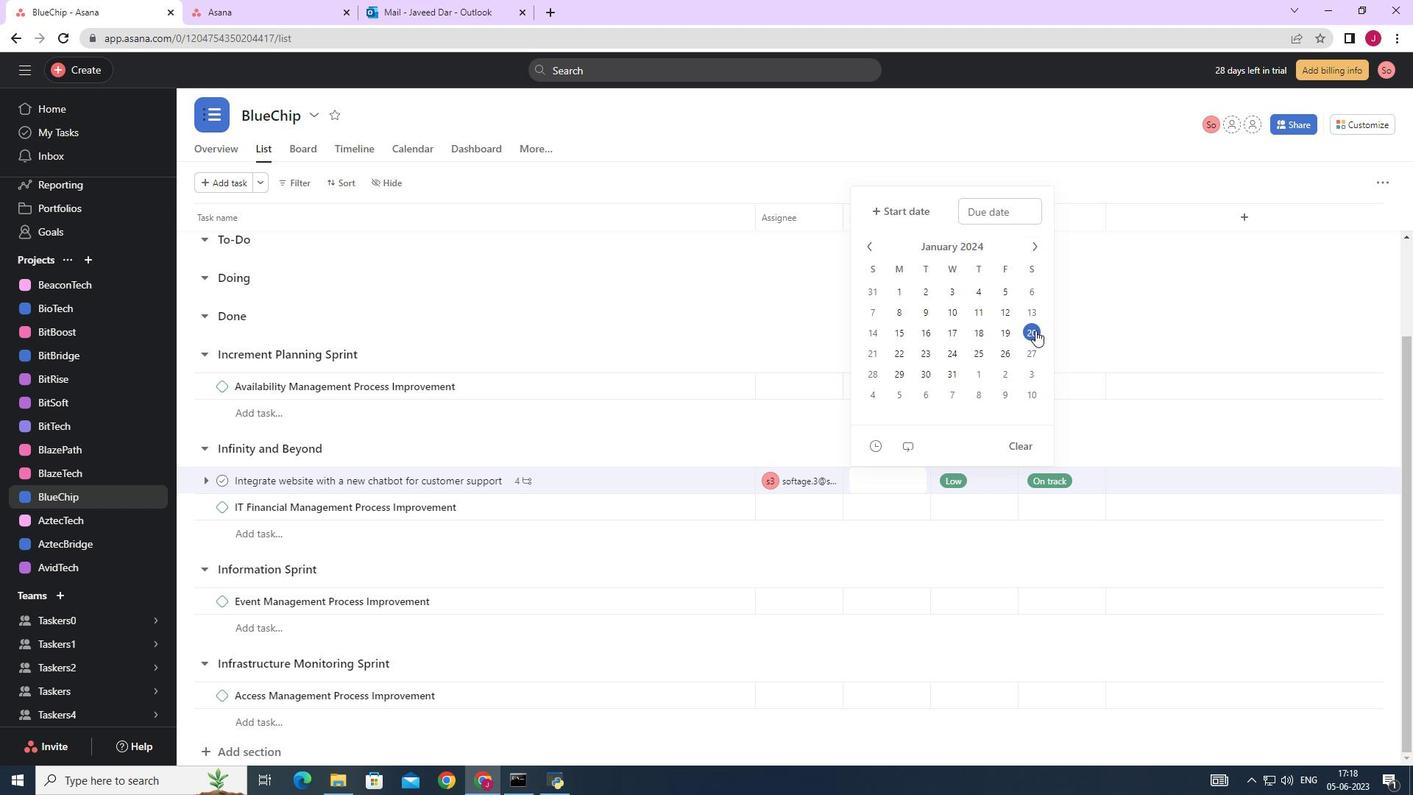 
Action: Mouse pressed left at (1031, 330)
Screenshot: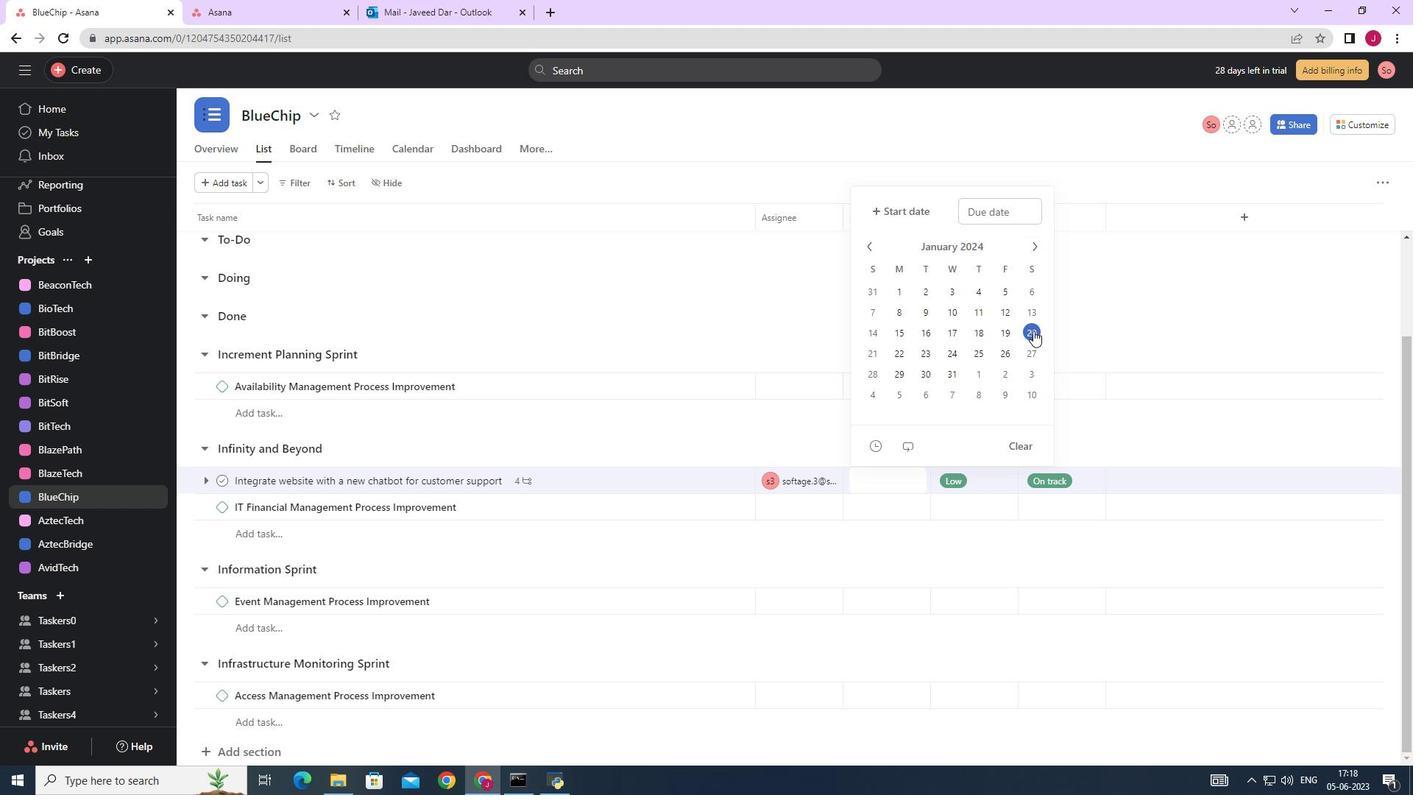 
Action: Mouse moved to (1140, 302)
Screenshot: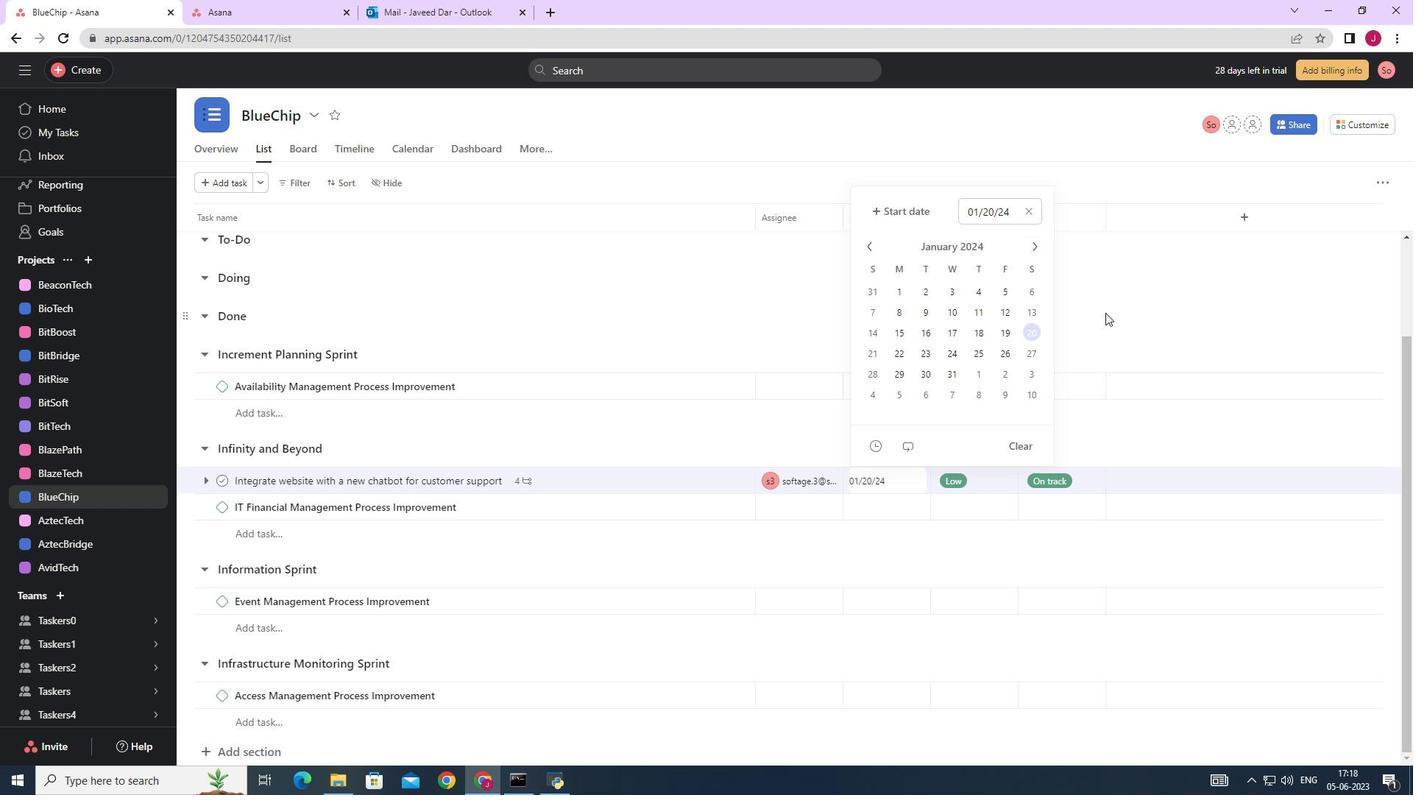 
Action: Mouse pressed left at (1140, 302)
Screenshot: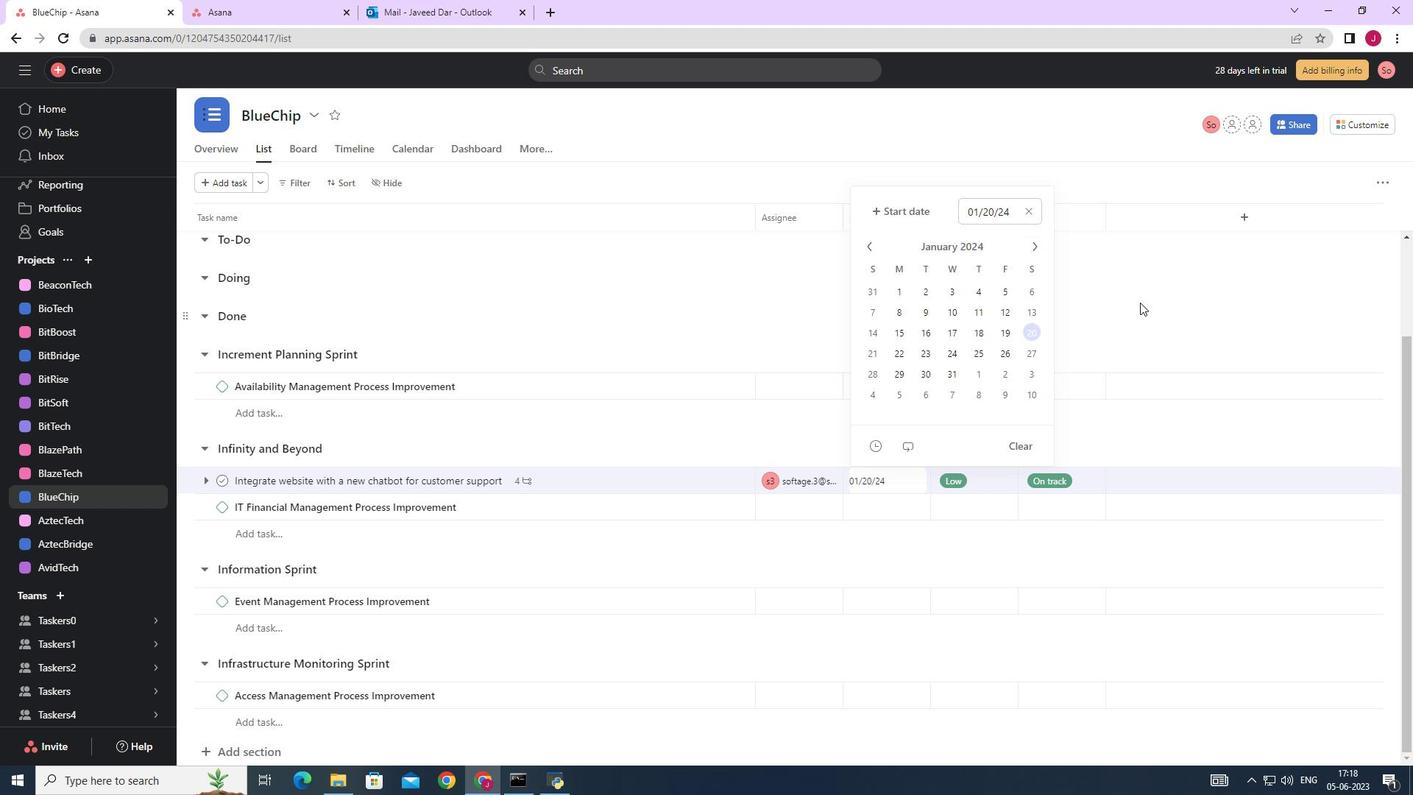 
